 Task: Open Card Card0000000059 in  Board0000000015 in Workspace WS0000000005 in Trello. Add Member Mailaustralia7@gmail.com to Card Card0000000059 in  Board0000000015 in Workspace WS0000000005 in Trello. Add Orange Label titled Label0000000059 to Card Card0000000059 in  Board0000000015 in Workspace WS0000000005 in Trello. Add Checklist CL0000000059 to Card Card0000000059 in  Board0000000015 in Workspace WS0000000005 in Trello. Add Dates with Start Date as Oct 01 2023 and Due Date as Oct 31 2023 to Card Card0000000059 in  Board0000000015 in Workspace WS0000000005 in Trello
Action: Mouse moved to (104, 490)
Screenshot: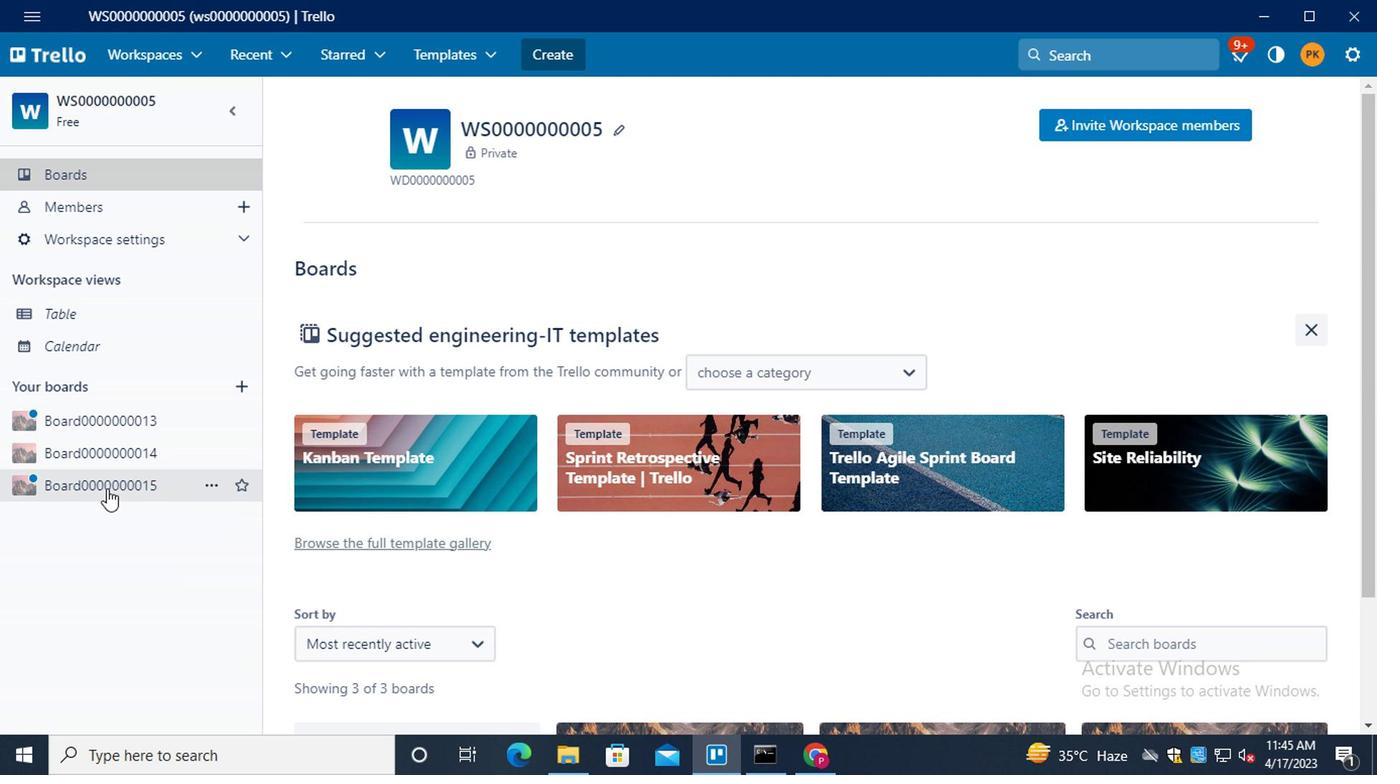 
Action: Mouse pressed left at (104, 490)
Screenshot: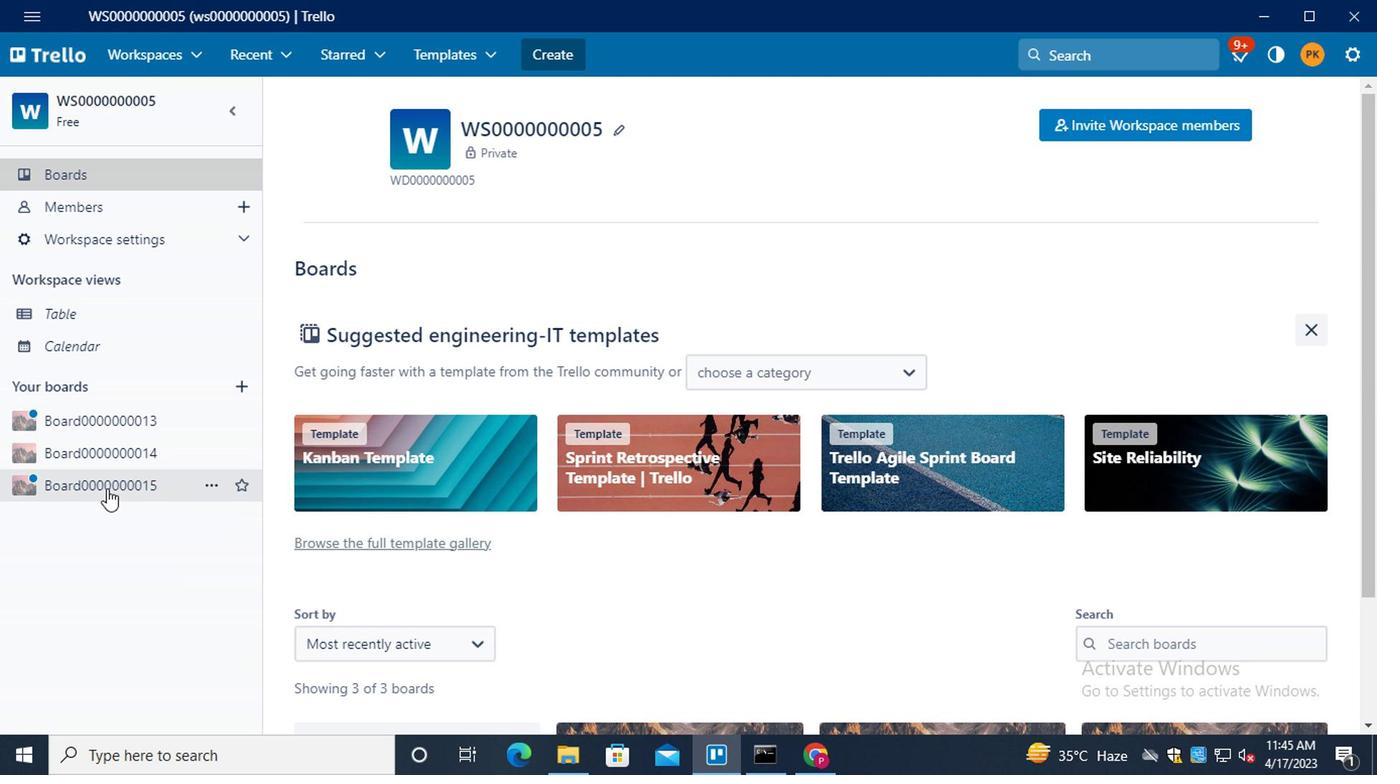 
Action: Mouse moved to (468, 543)
Screenshot: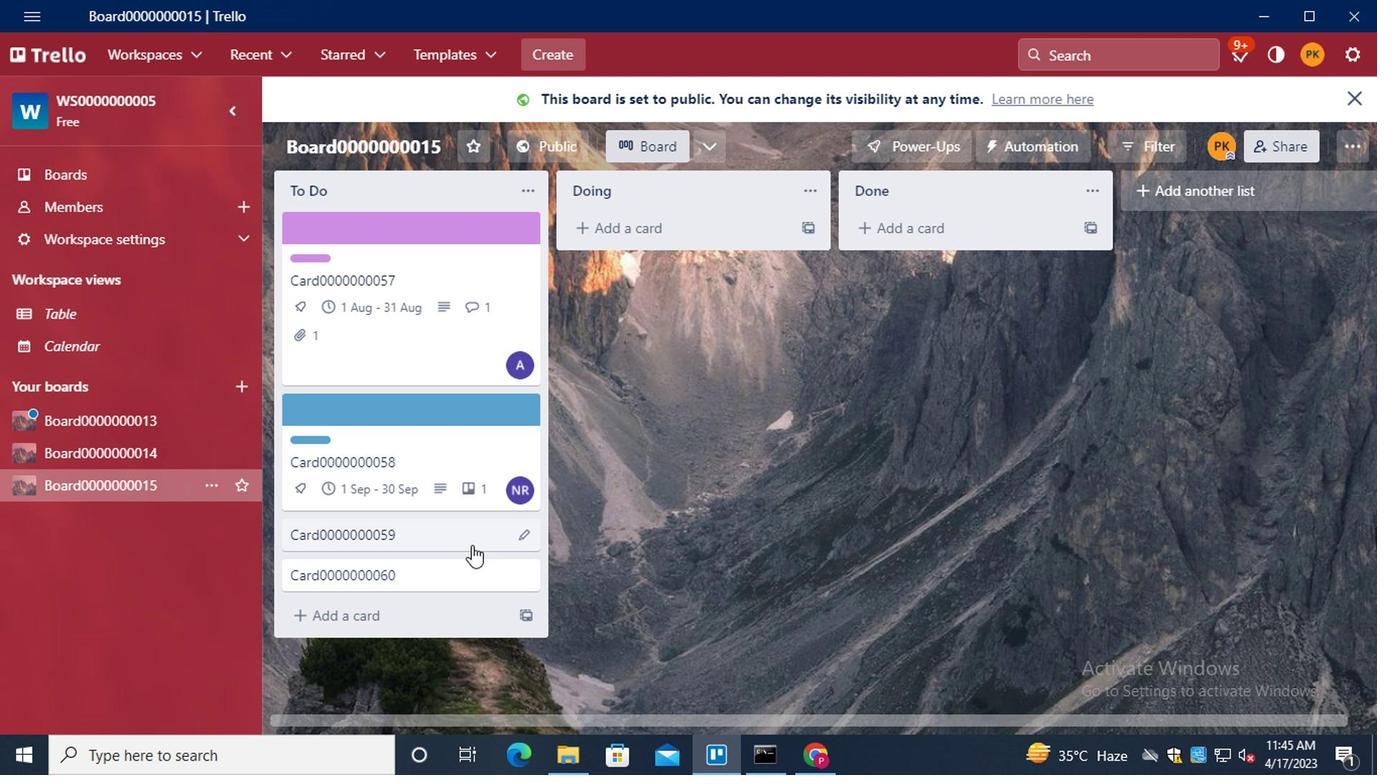 
Action: Mouse pressed left at (468, 543)
Screenshot: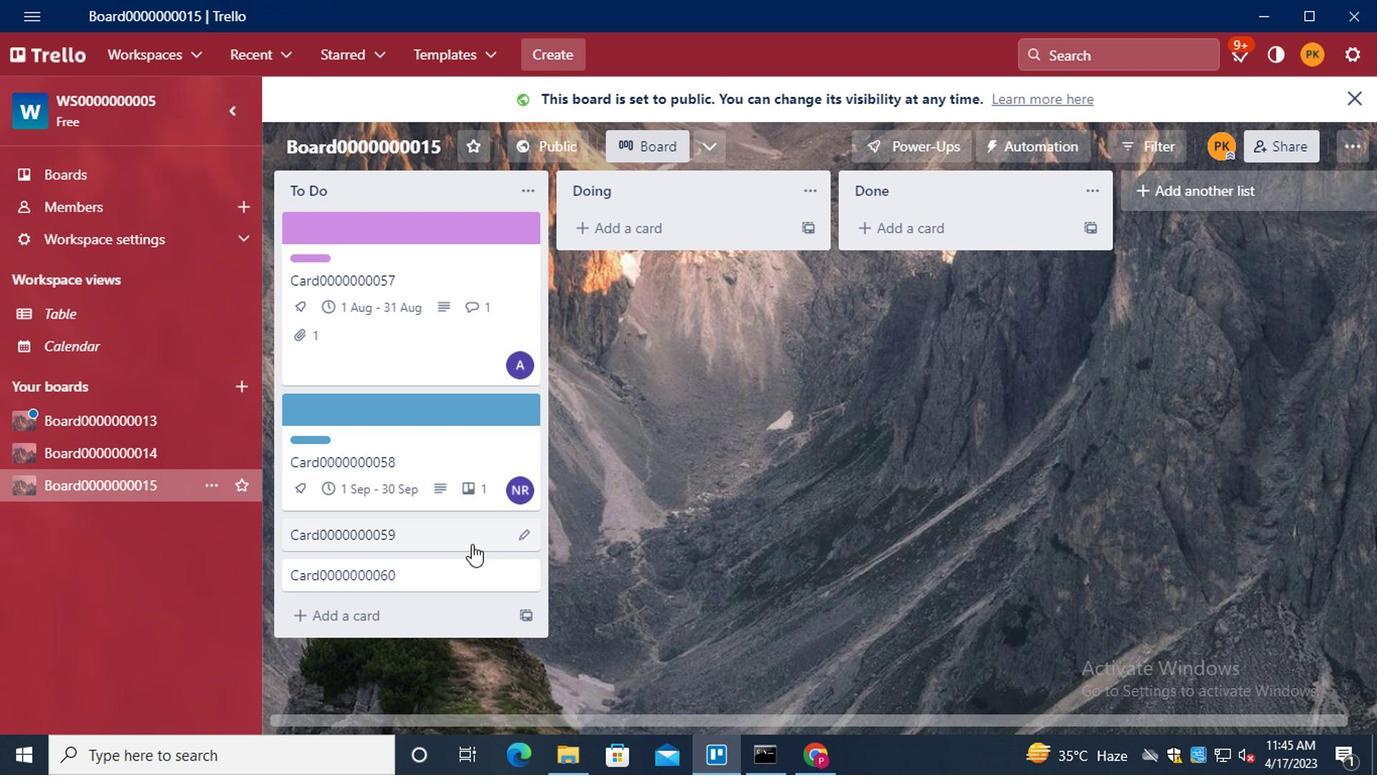 
Action: Mouse moved to (991, 193)
Screenshot: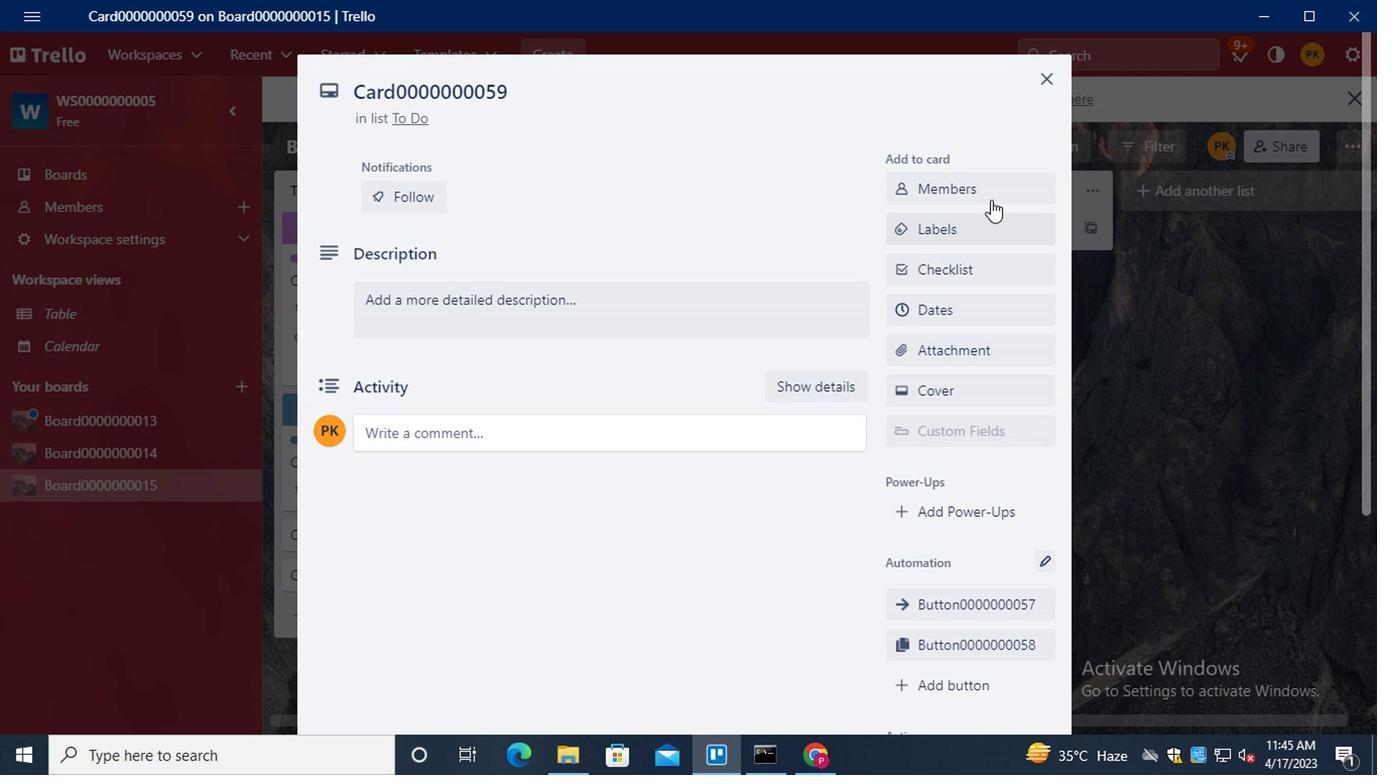 
Action: Mouse pressed left at (991, 193)
Screenshot: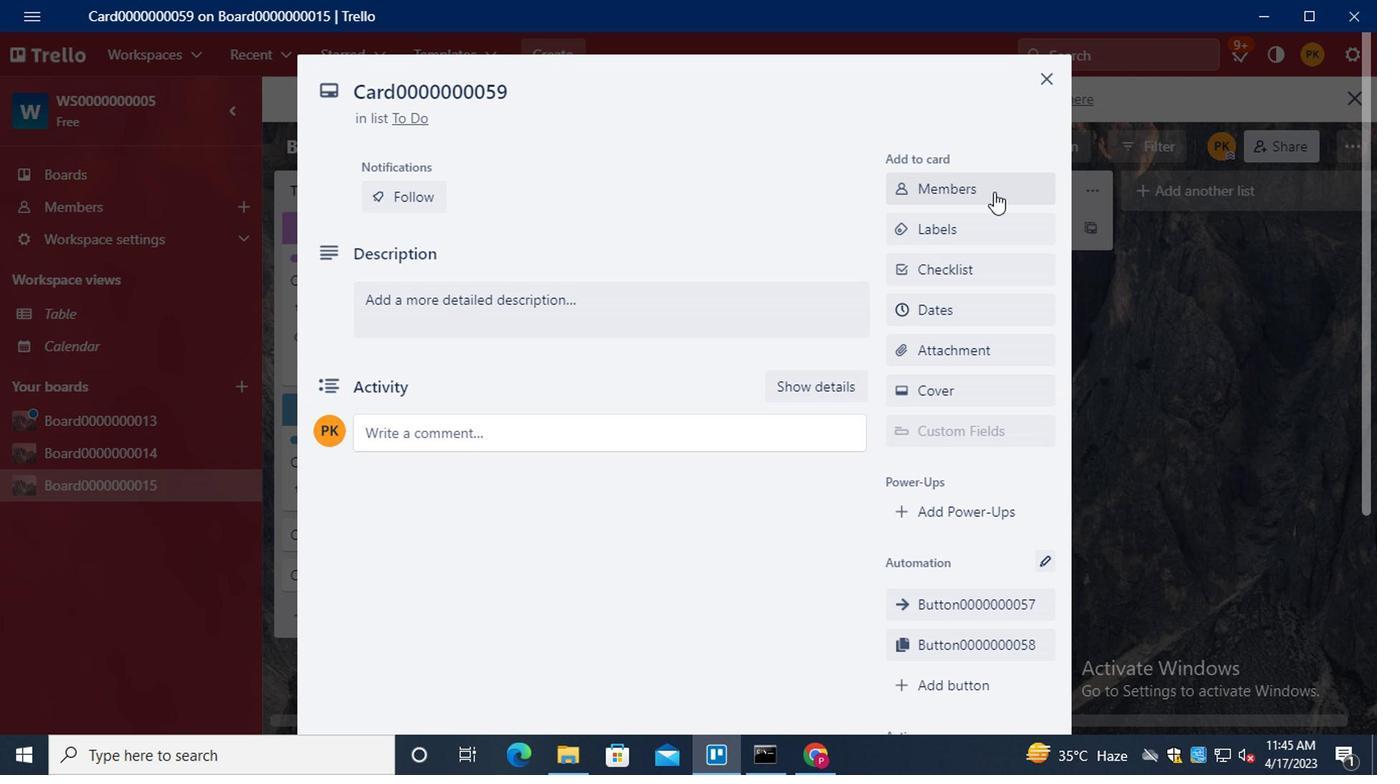 
Action: Mouse moved to (991, 193)
Screenshot: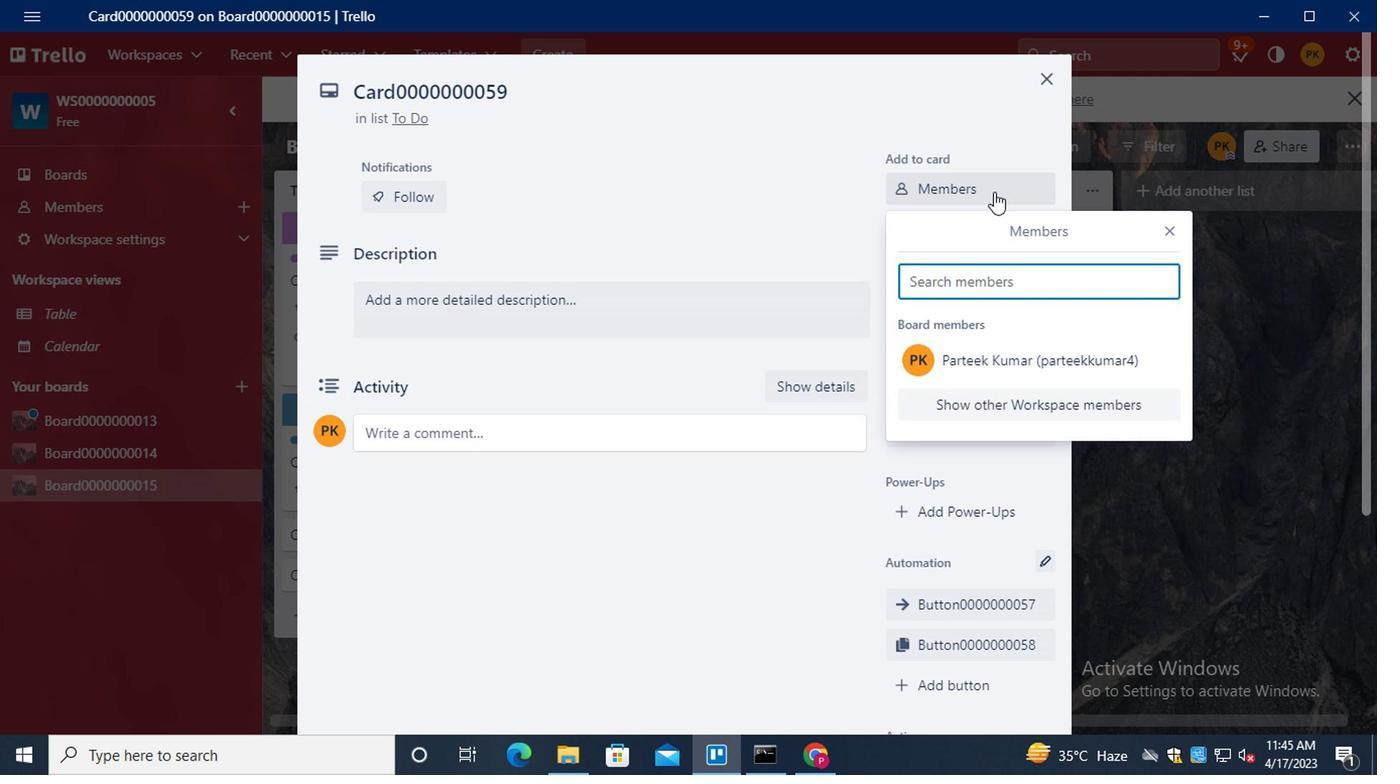 
Action: Key pressed <Key.shift>MAILAUSTRALIA7<Key.shift>@GMAIL.COM
Screenshot: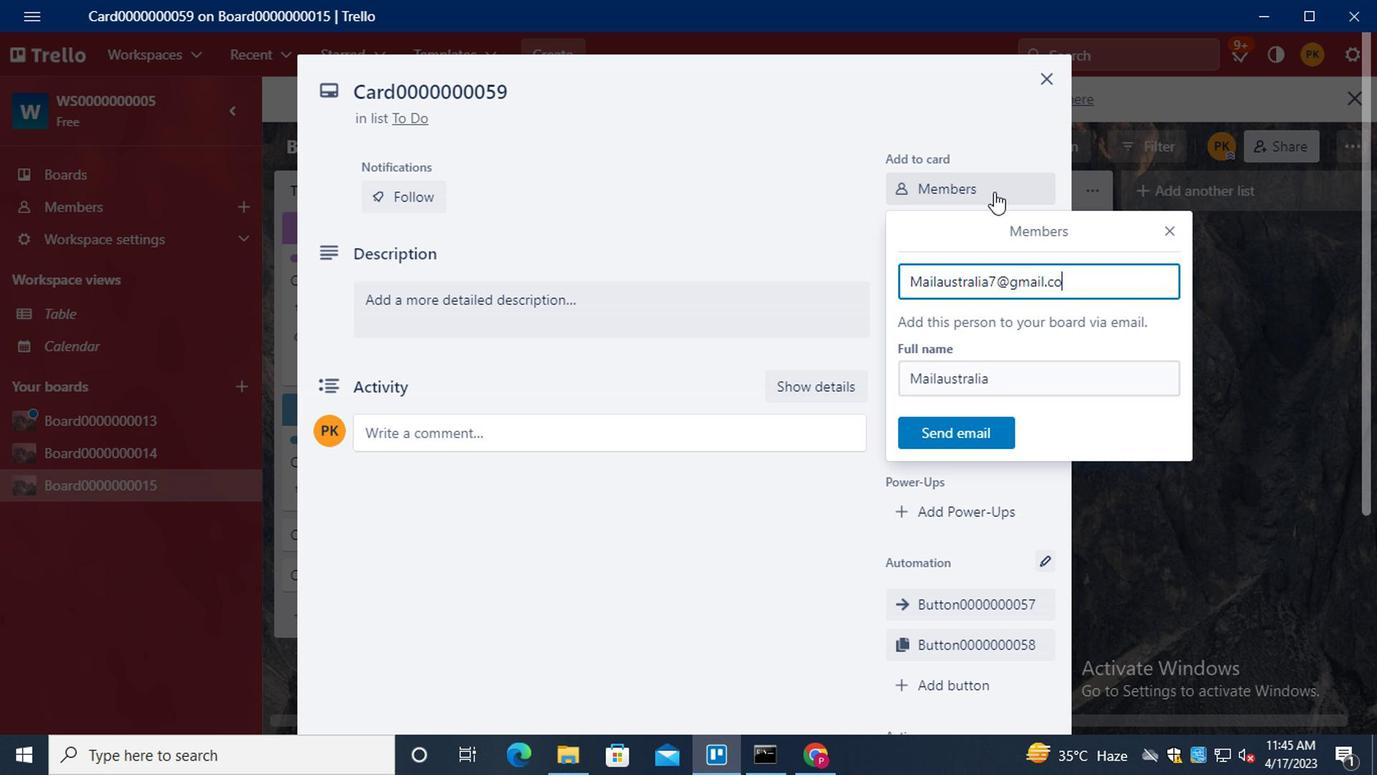 
Action: Mouse moved to (960, 447)
Screenshot: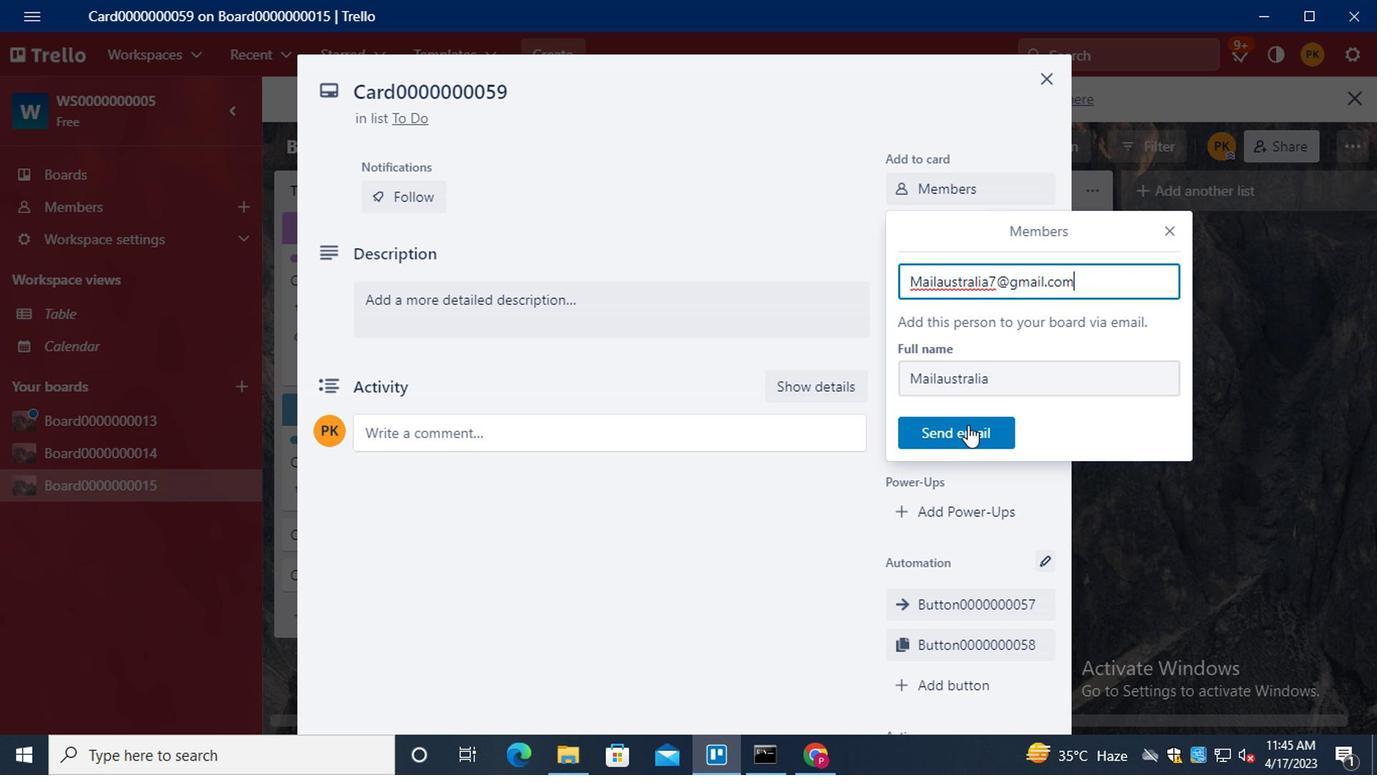 
Action: Mouse pressed left at (960, 447)
Screenshot: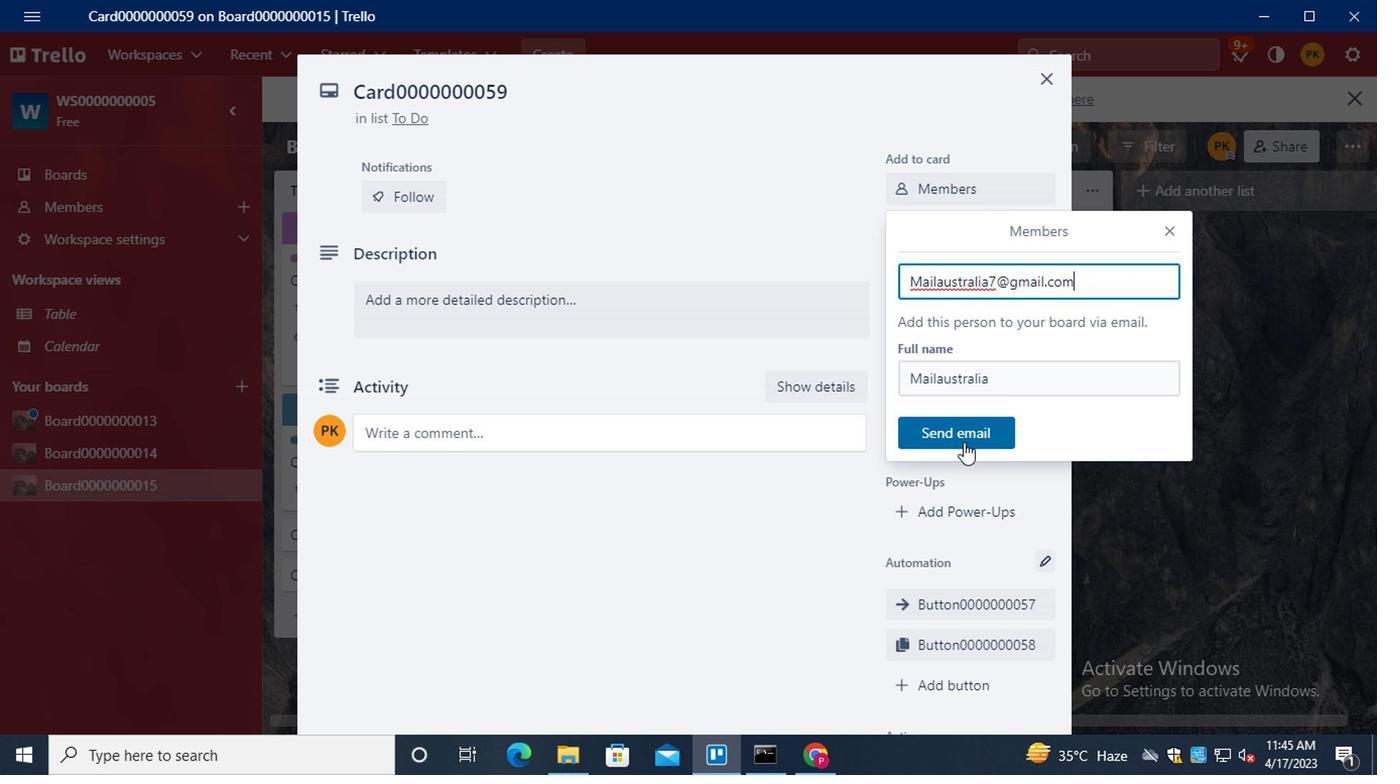 
Action: Mouse moved to (1004, 221)
Screenshot: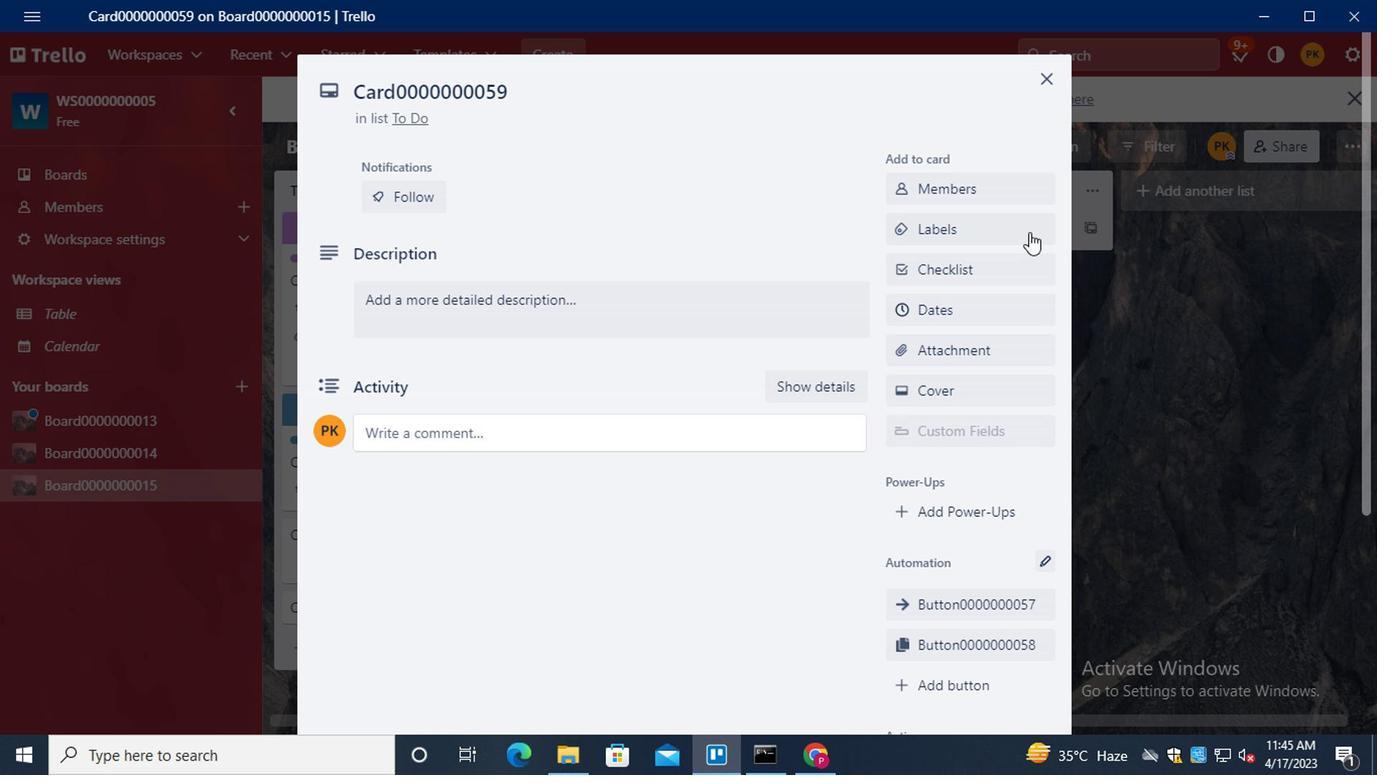 
Action: Mouse pressed left at (1004, 221)
Screenshot: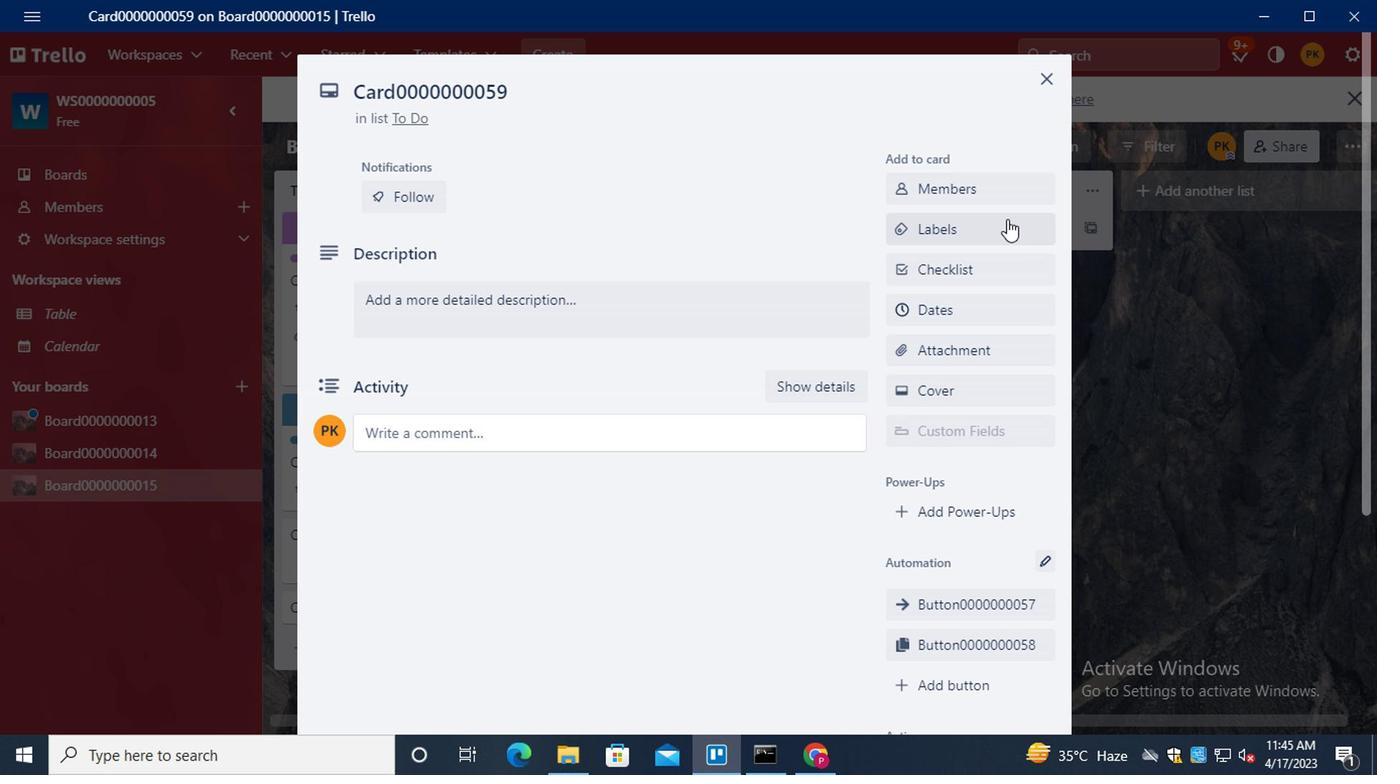 
Action: Mouse moved to (1040, 531)
Screenshot: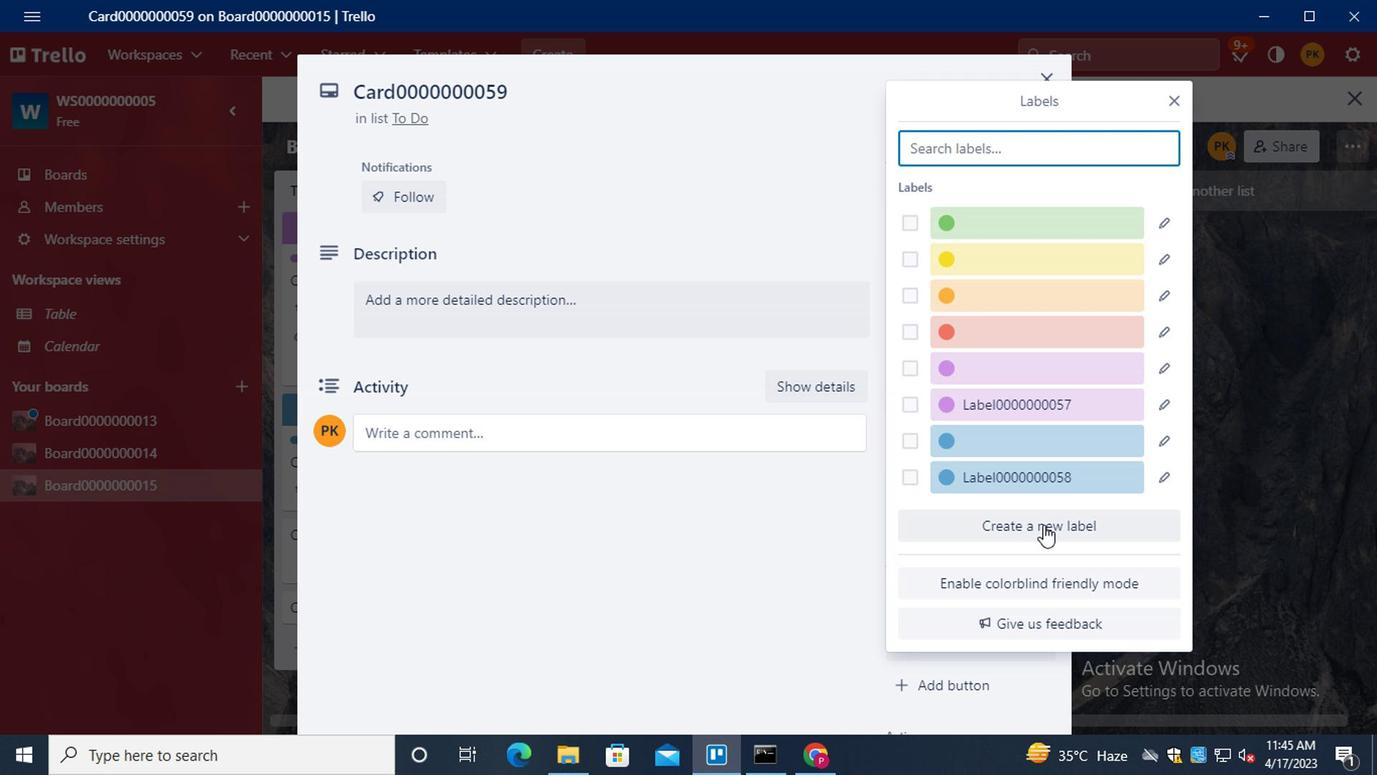 
Action: Mouse pressed left at (1040, 531)
Screenshot: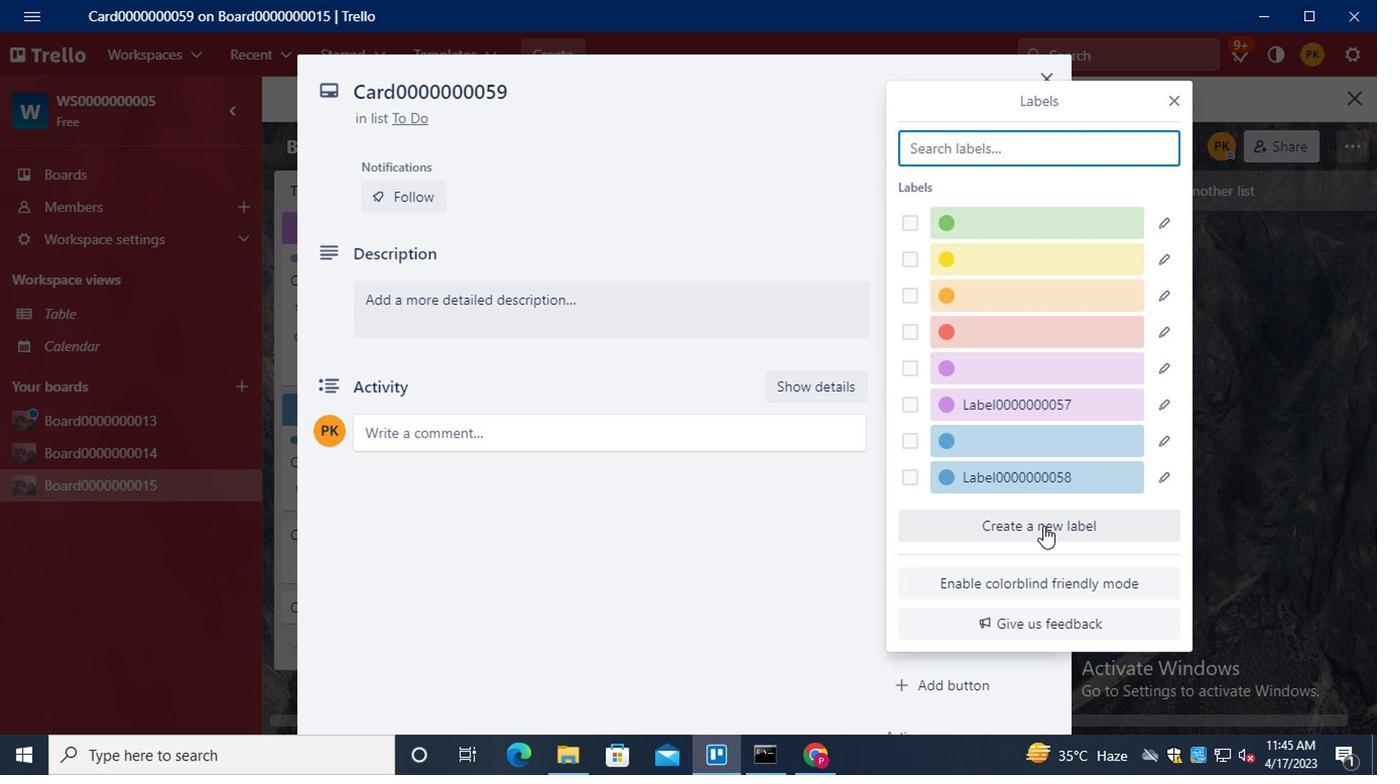 
Action: Key pressed <Key.shift><Key.shift><Key.shift><Key.shift><Key.shift><Key.shift><Key.shift><Key.shift><Key.shift><Key.shift><Key.shift><Key.shift><Key.shift>LABEL0000000059
Screenshot: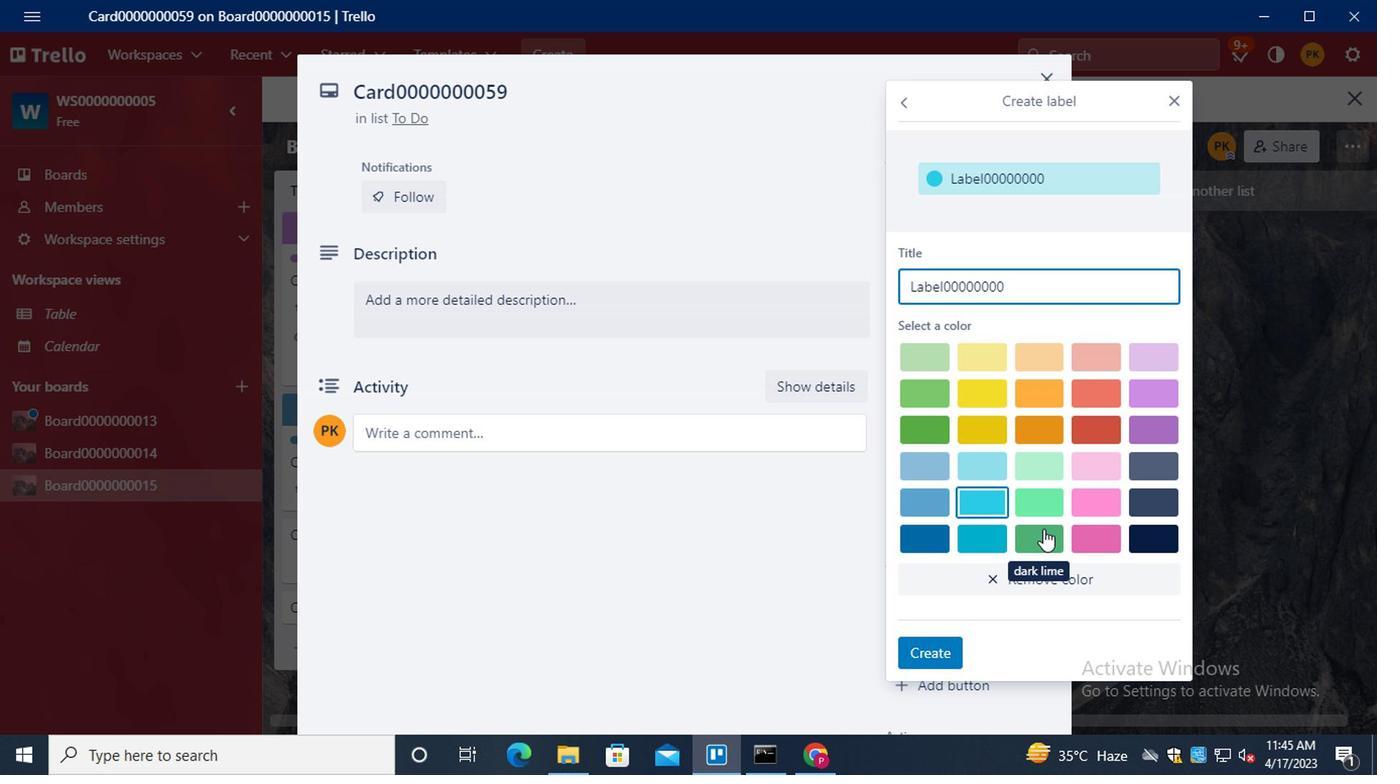 
Action: Mouse moved to (1039, 399)
Screenshot: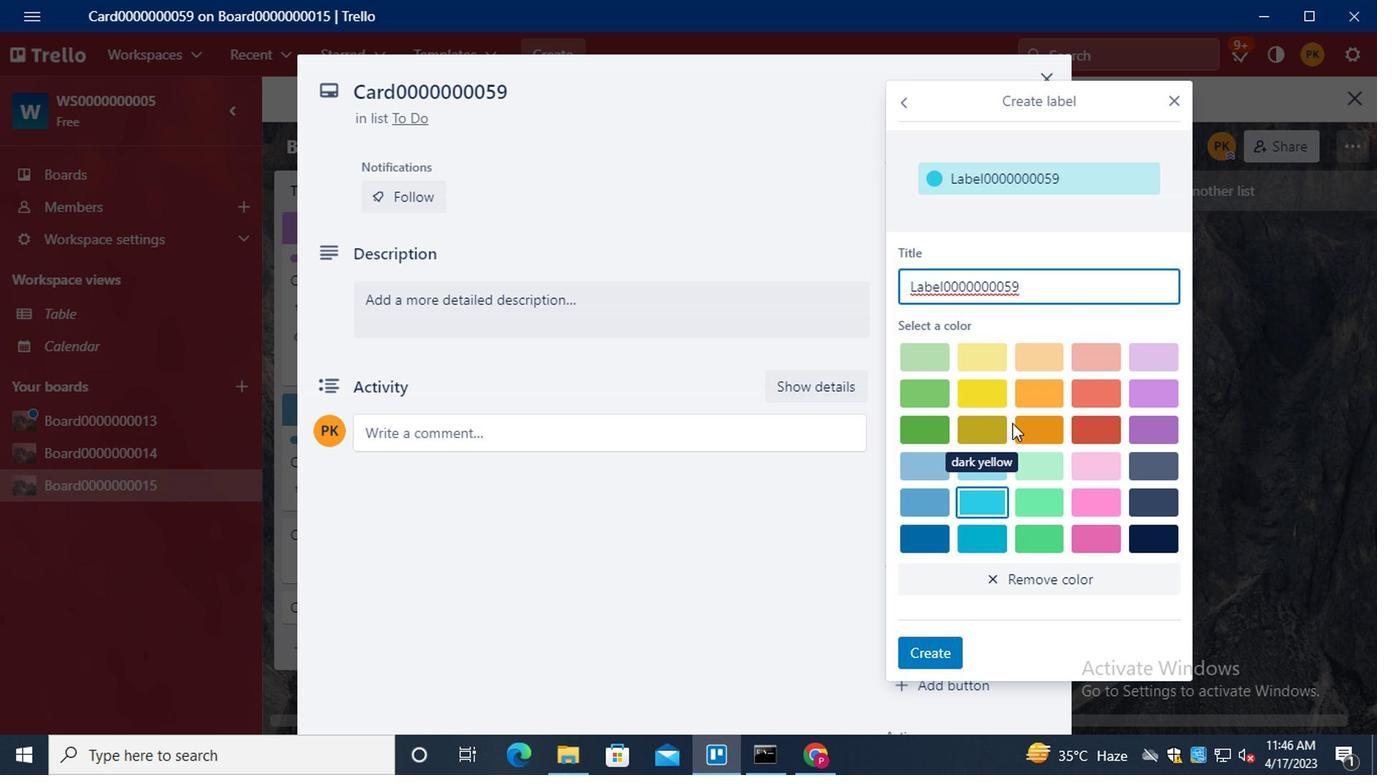 
Action: Mouse pressed left at (1039, 399)
Screenshot: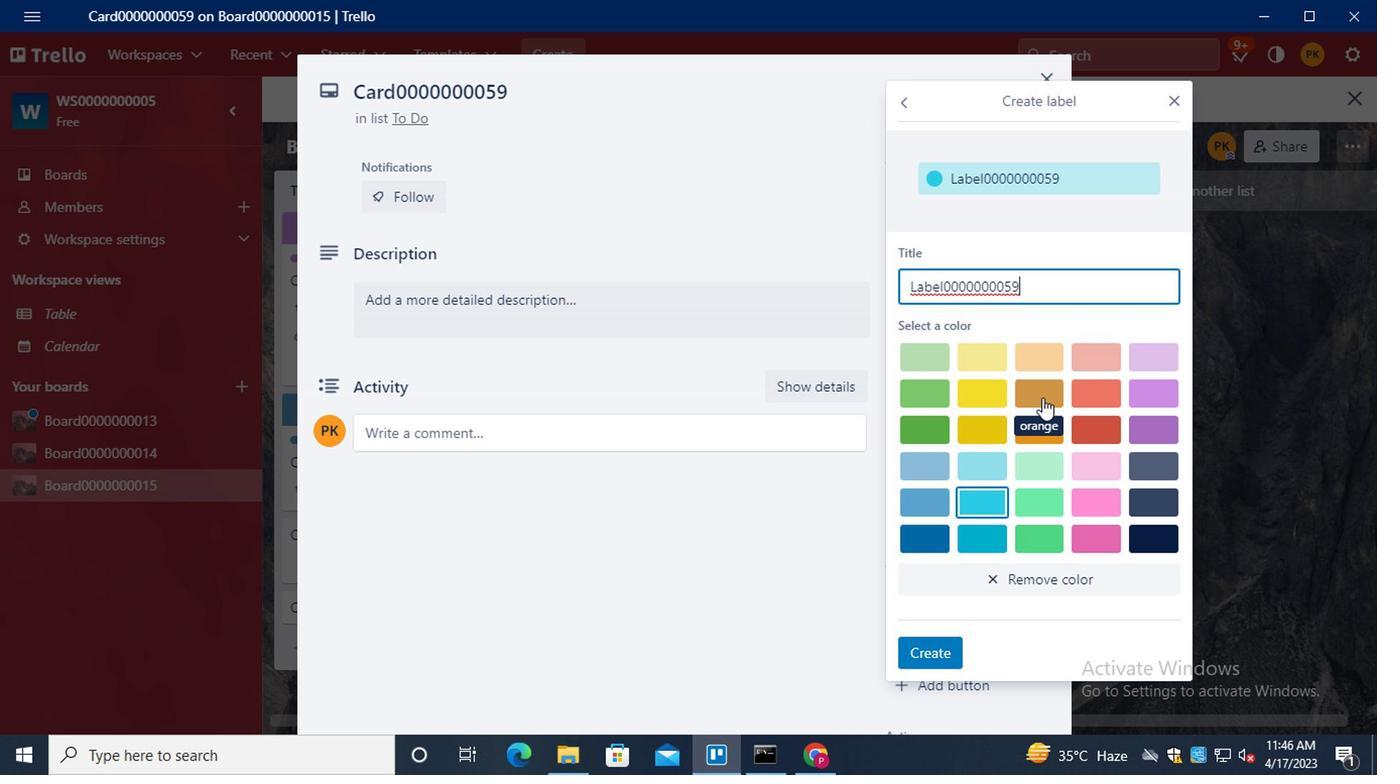 
Action: Mouse moved to (912, 650)
Screenshot: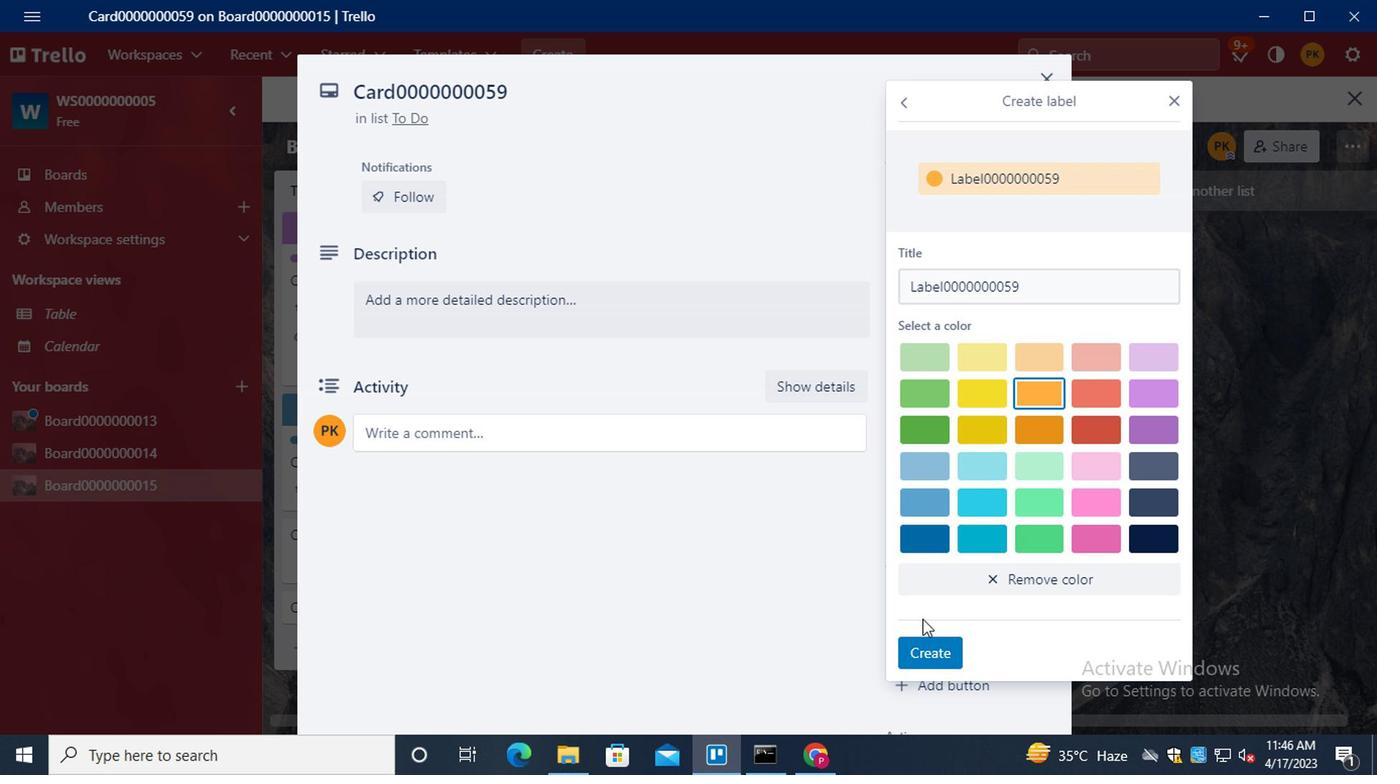 
Action: Mouse pressed left at (912, 650)
Screenshot: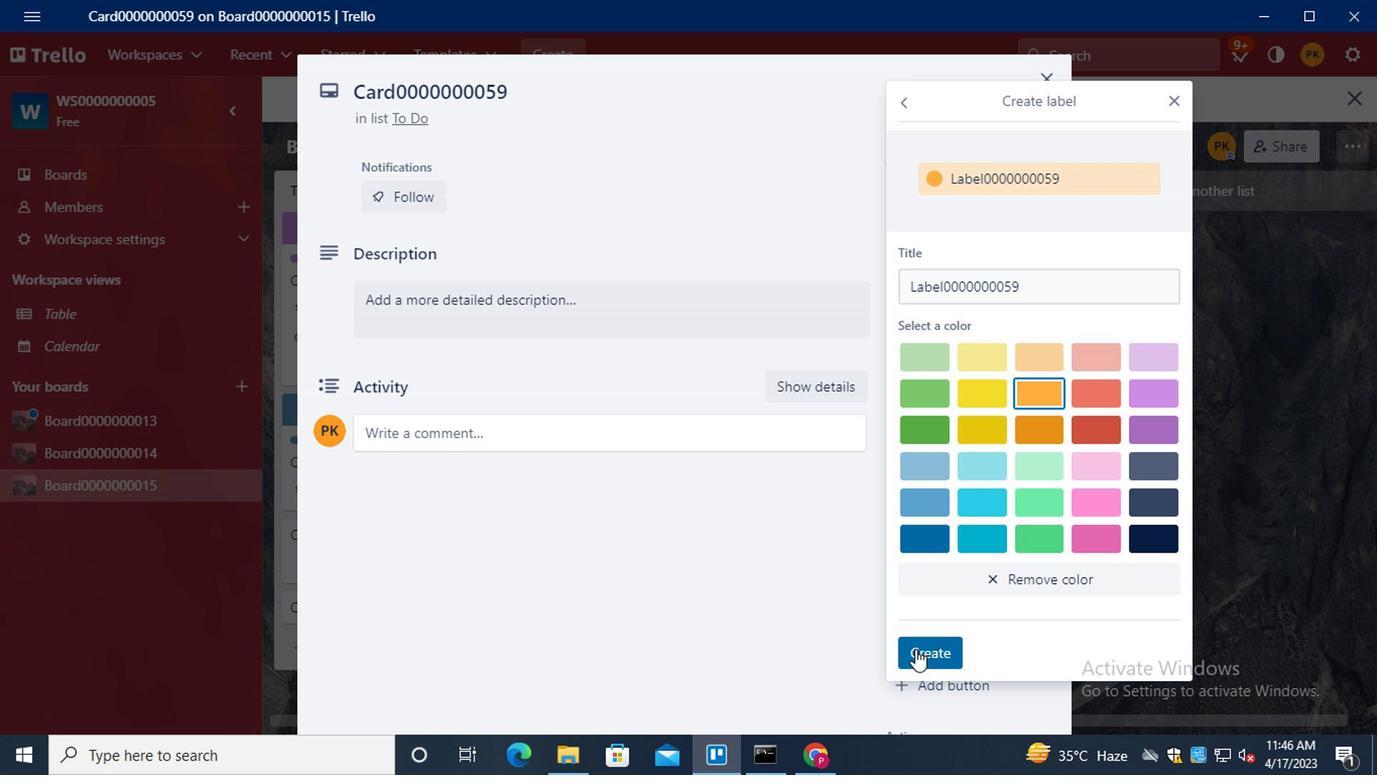 
Action: Mouse moved to (1173, 111)
Screenshot: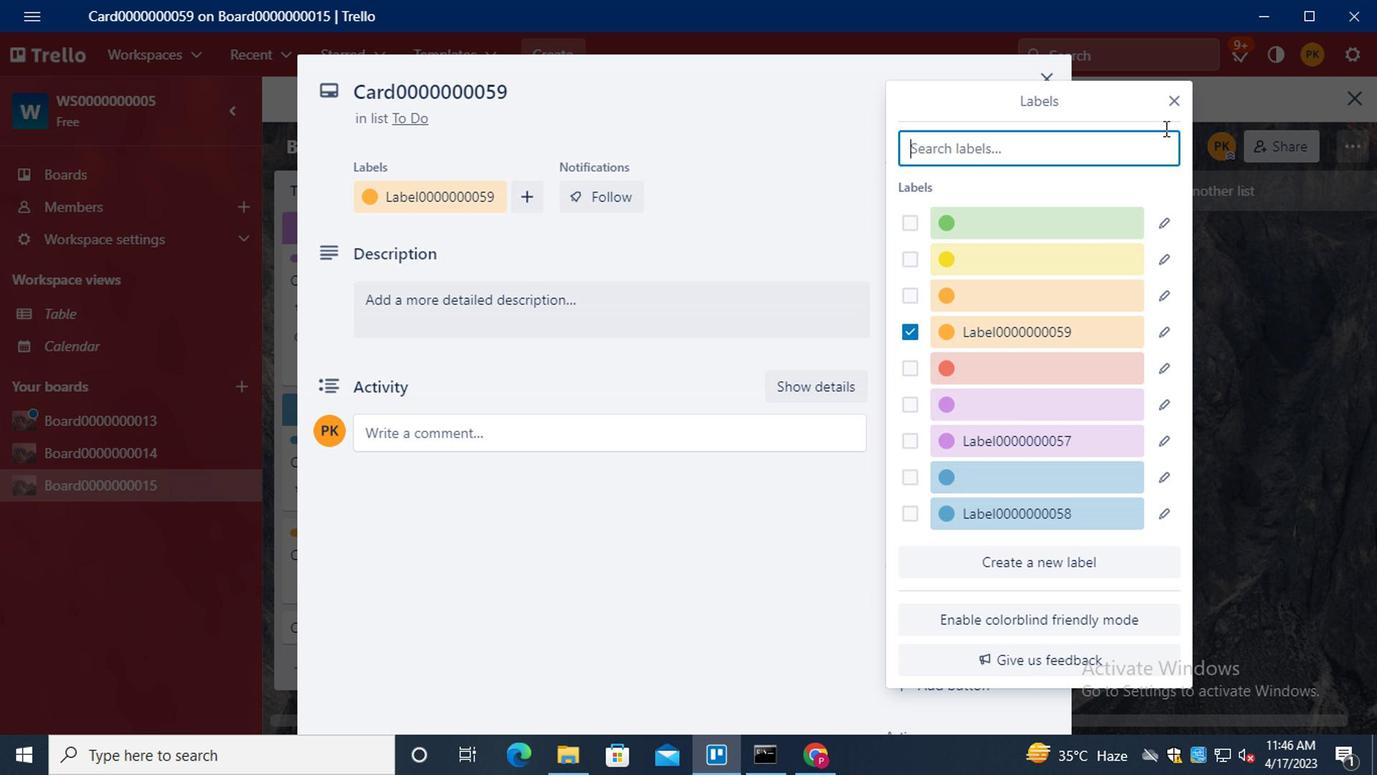 
Action: Mouse pressed left at (1173, 111)
Screenshot: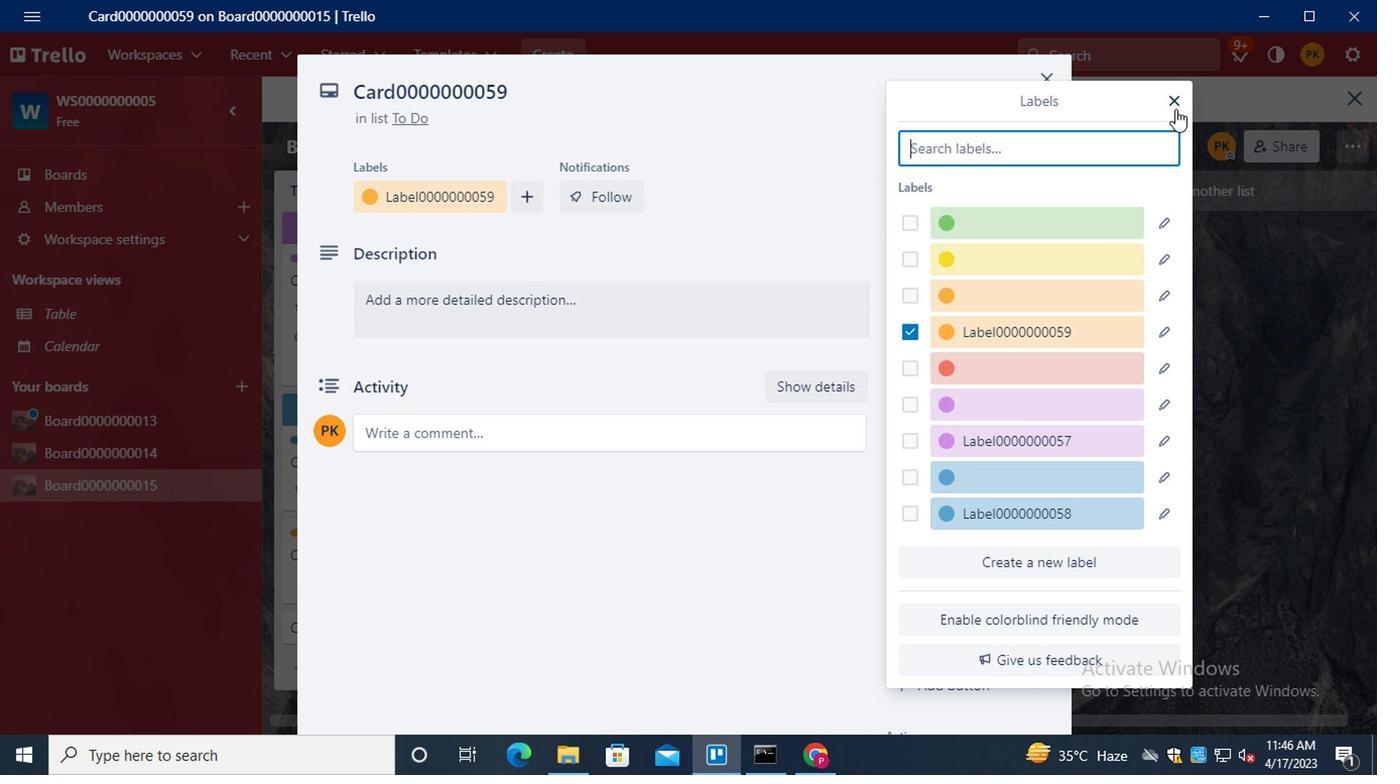 
Action: Mouse moved to (964, 267)
Screenshot: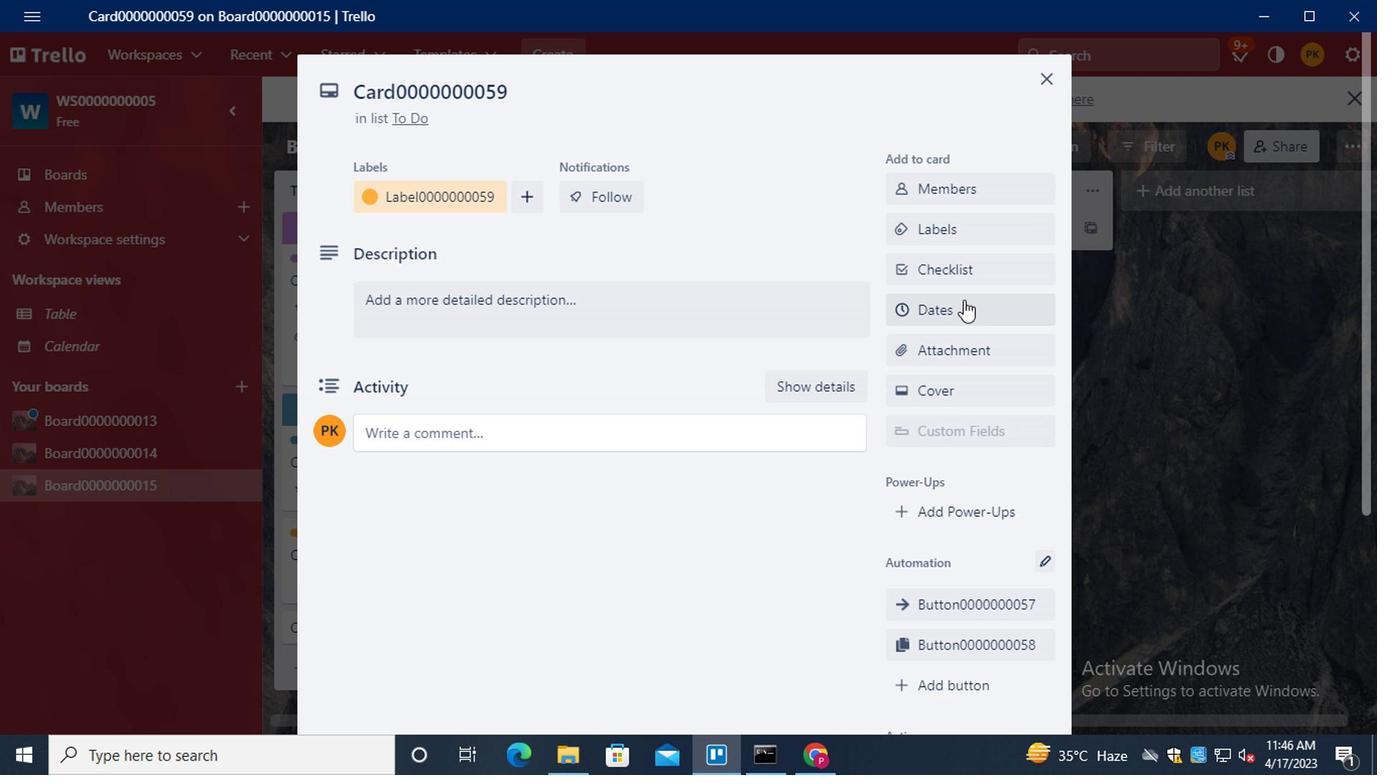 
Action: Mouse pressed left at (964, 267)
Screenshot: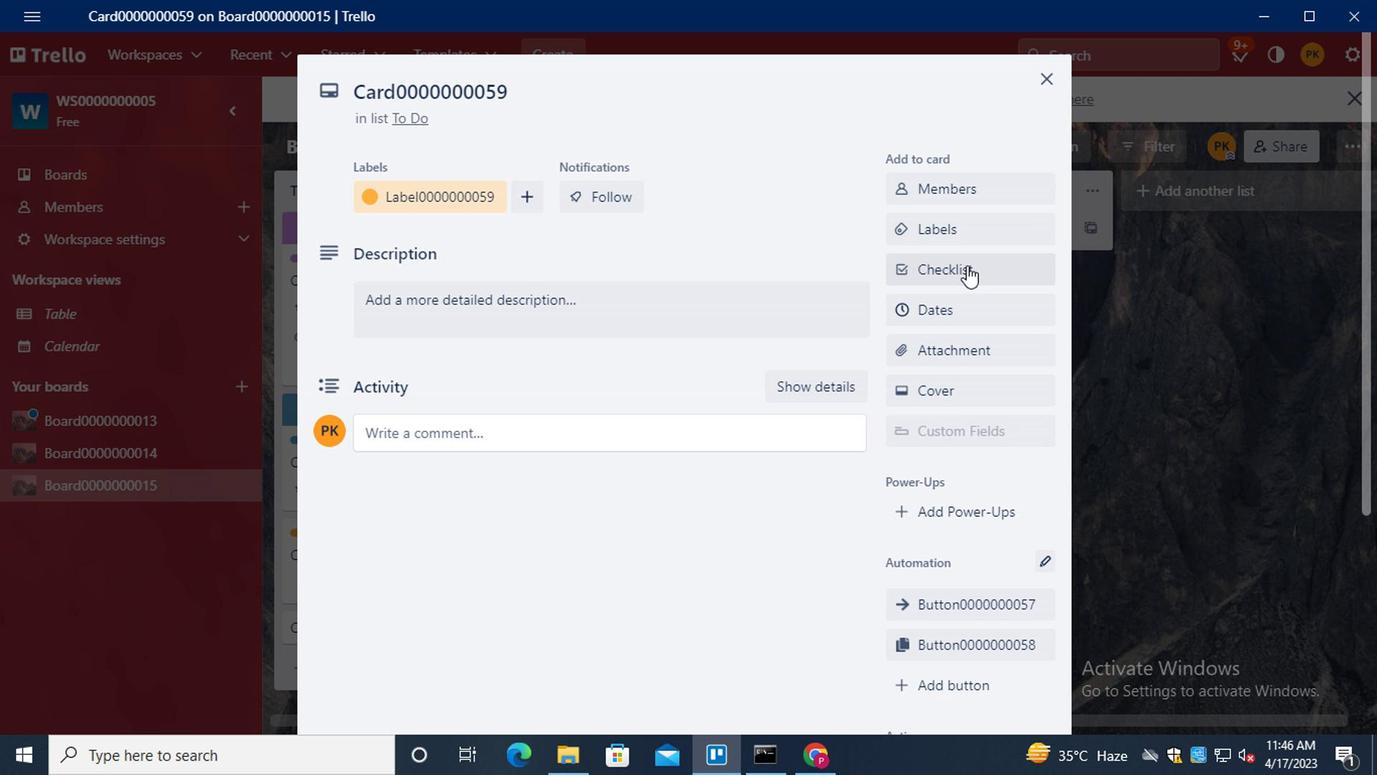 
Action: Key pressed <Key.shift><Key.shift><Key.shift><Key.shift><Key.shift><Key.shift><Key.shift>CL0000000059
Screenshot: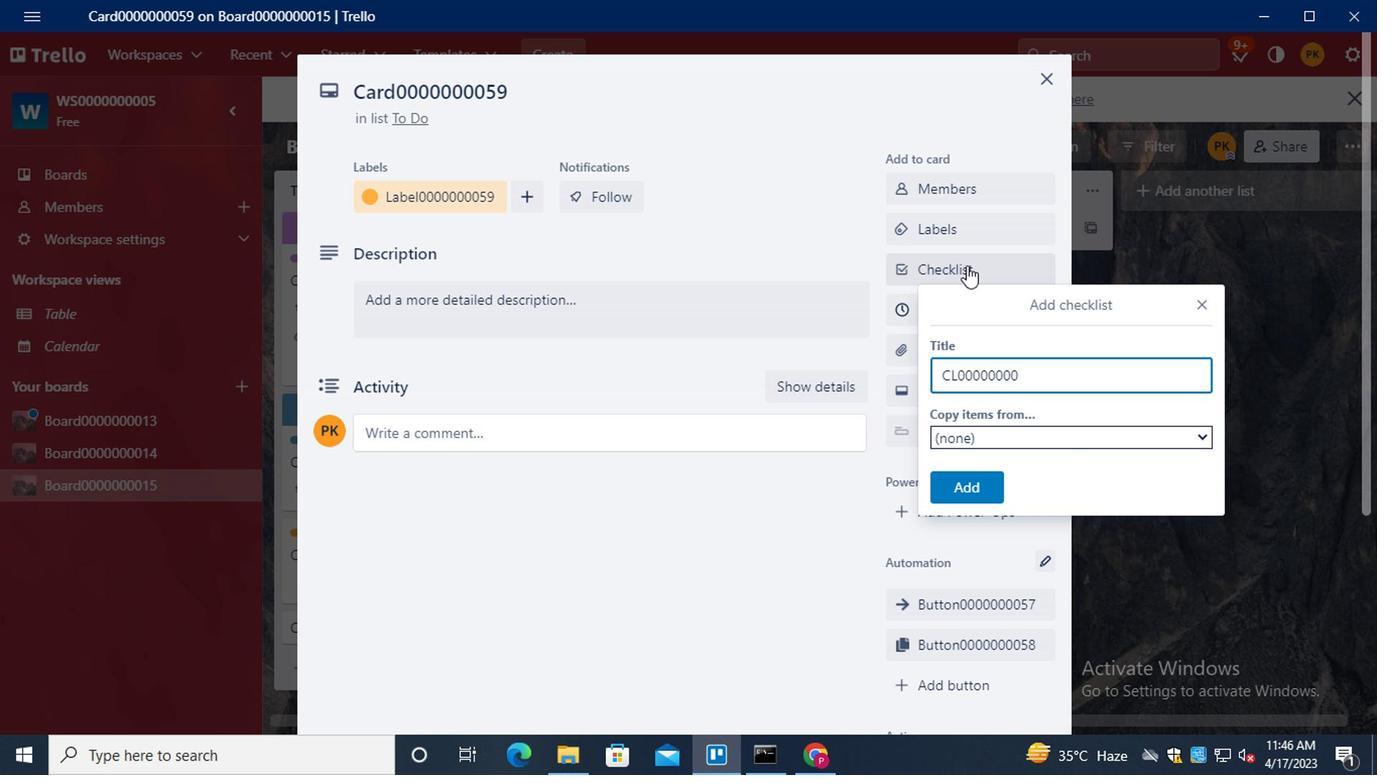 
Action: Mouse moved to (970, 484)
Screenshot: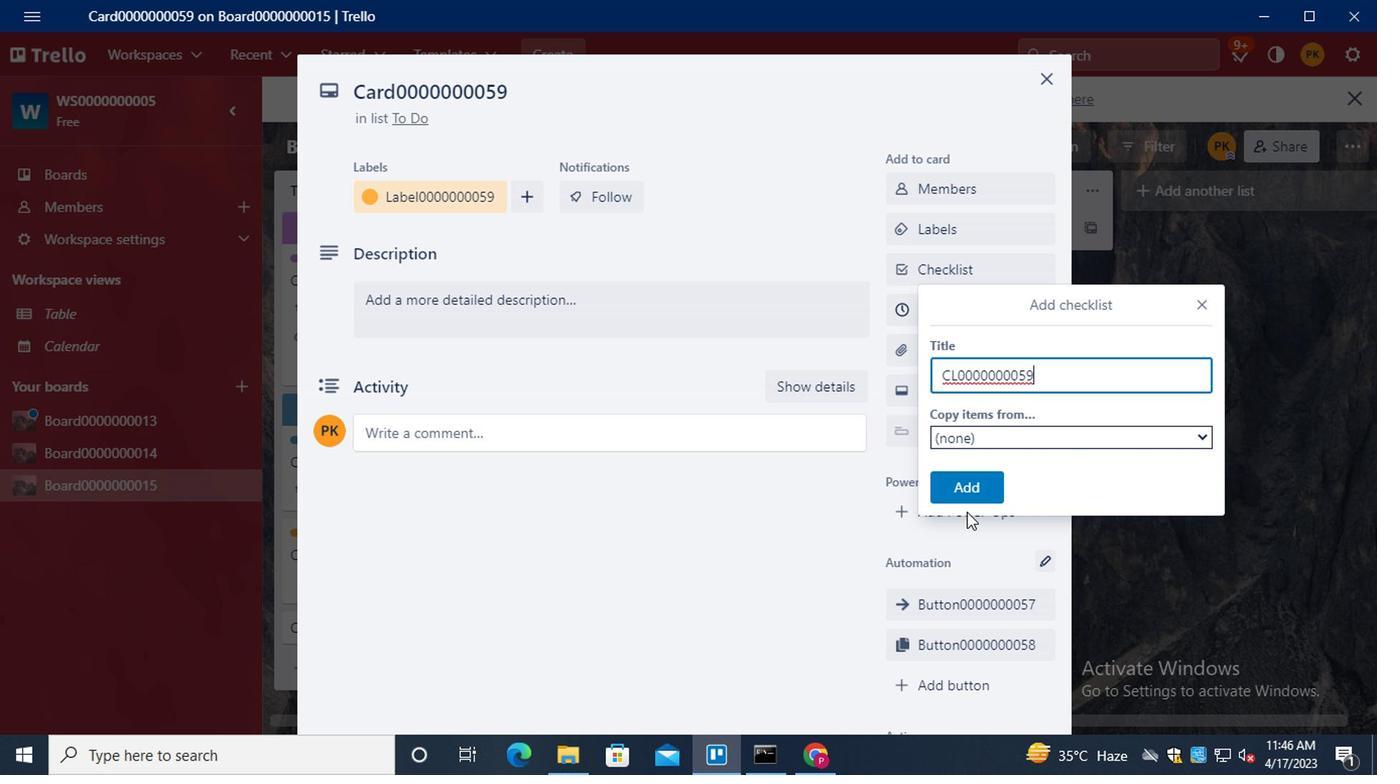 
Action: Mouse pressed left at (970, 484)
Screenshot: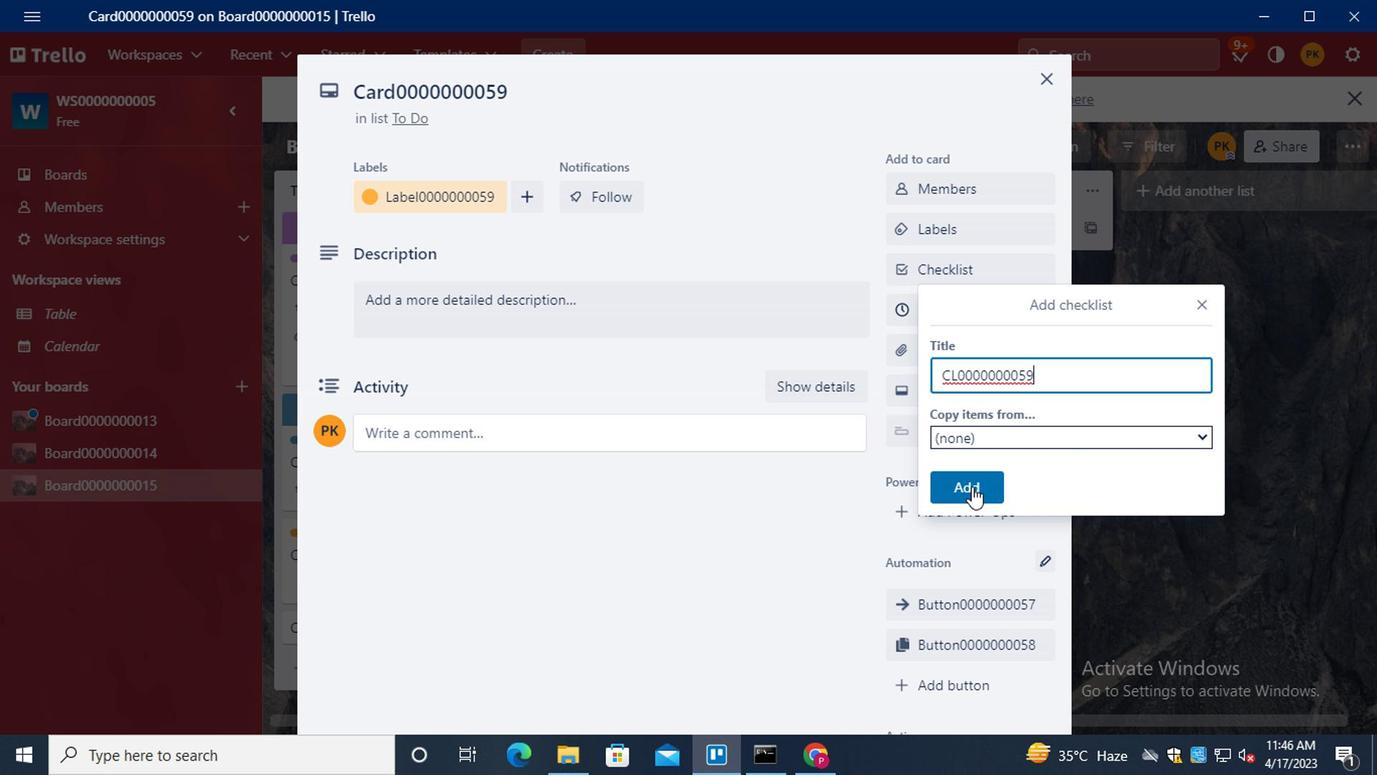 
Action: Mouse moved to (993, 310)
Screenshot: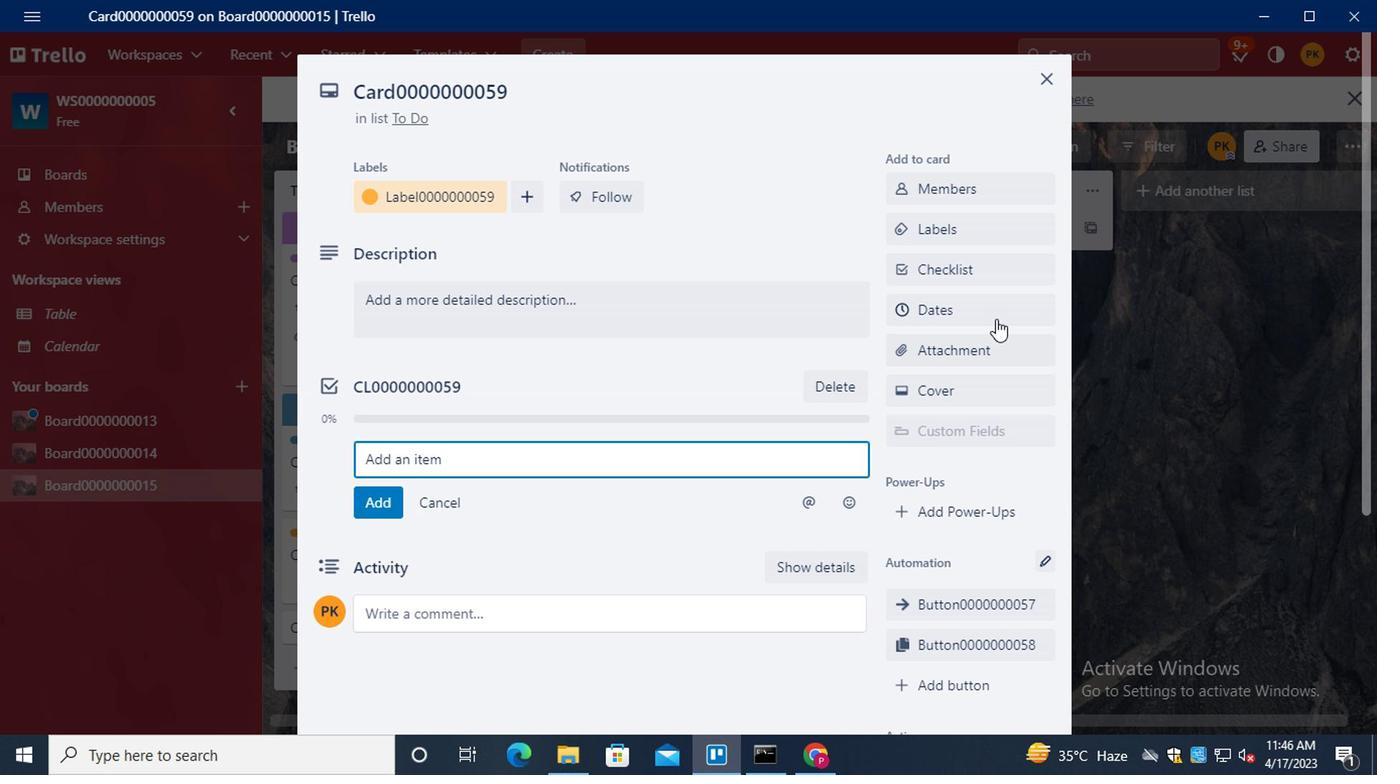 
Action: Mouse pressed left at (993, 310)
Screenshot: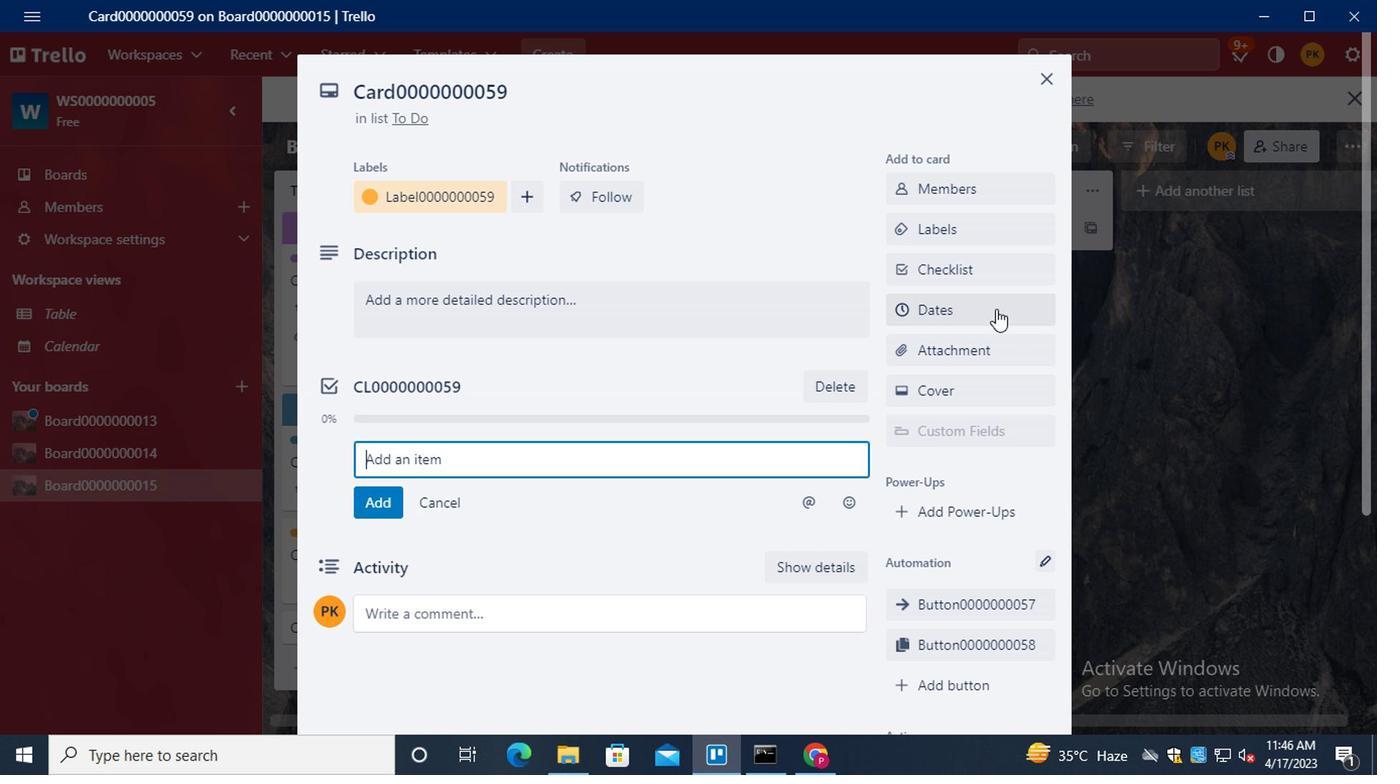 
Action: Mouse moved to (900, 459)
Screenshot: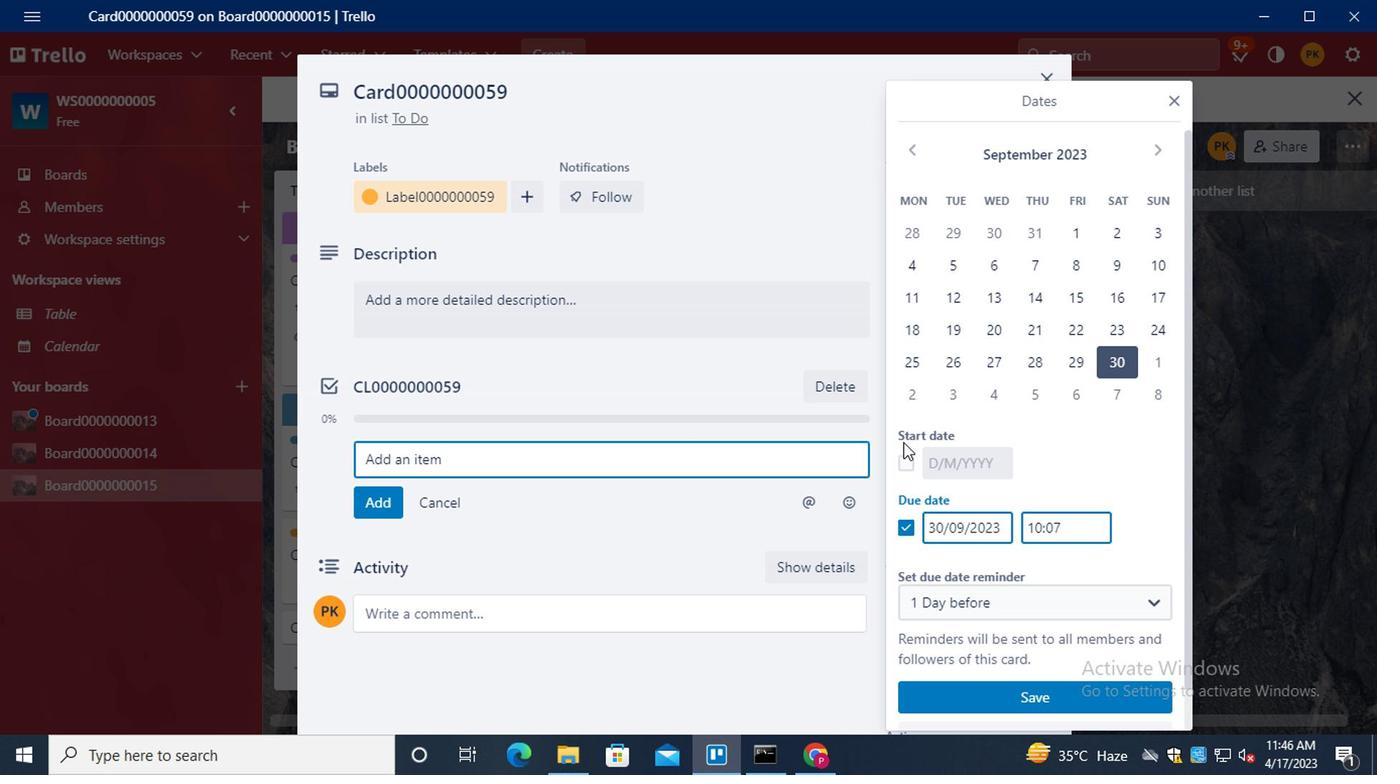 
Action: Mouse pressed left at (900, 459)
Screenshot: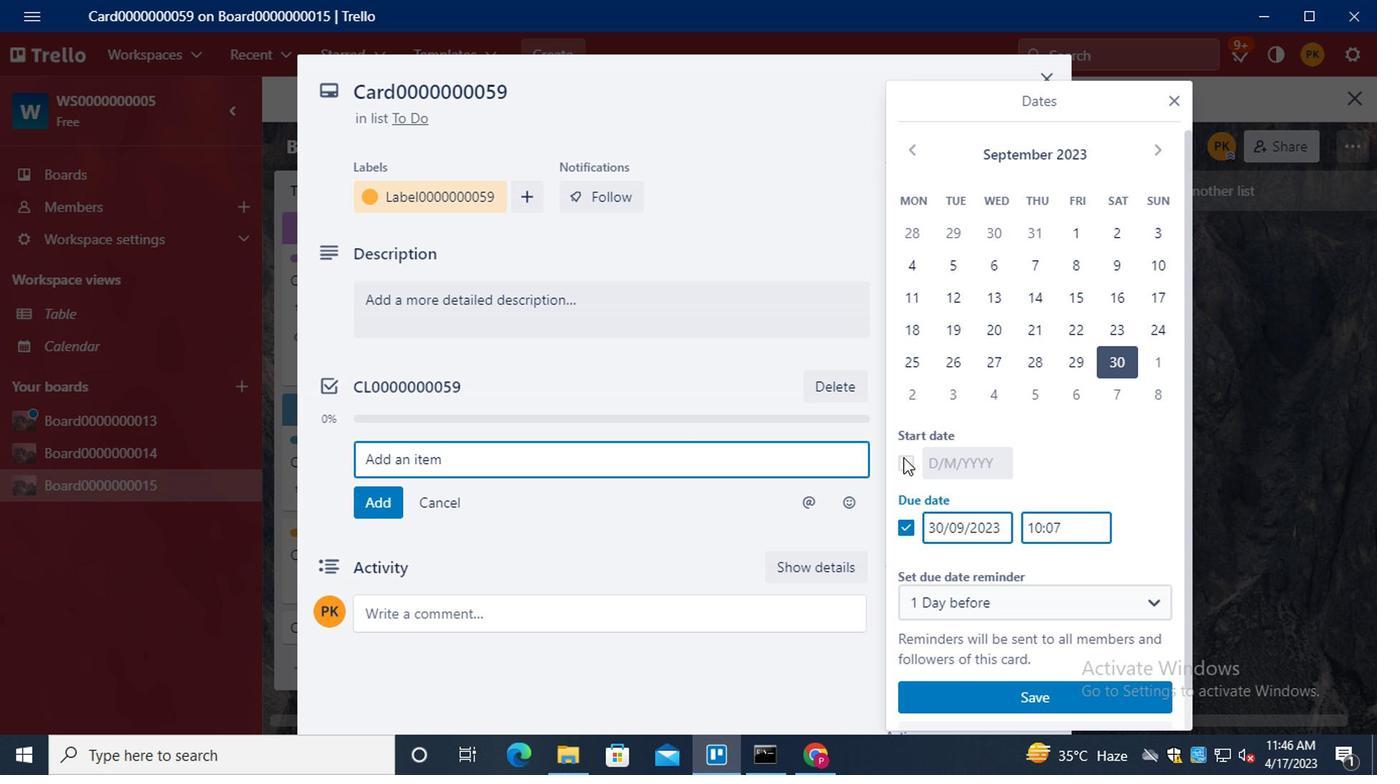 
Action: Mouse moved to (1151, 151)
Screenshot: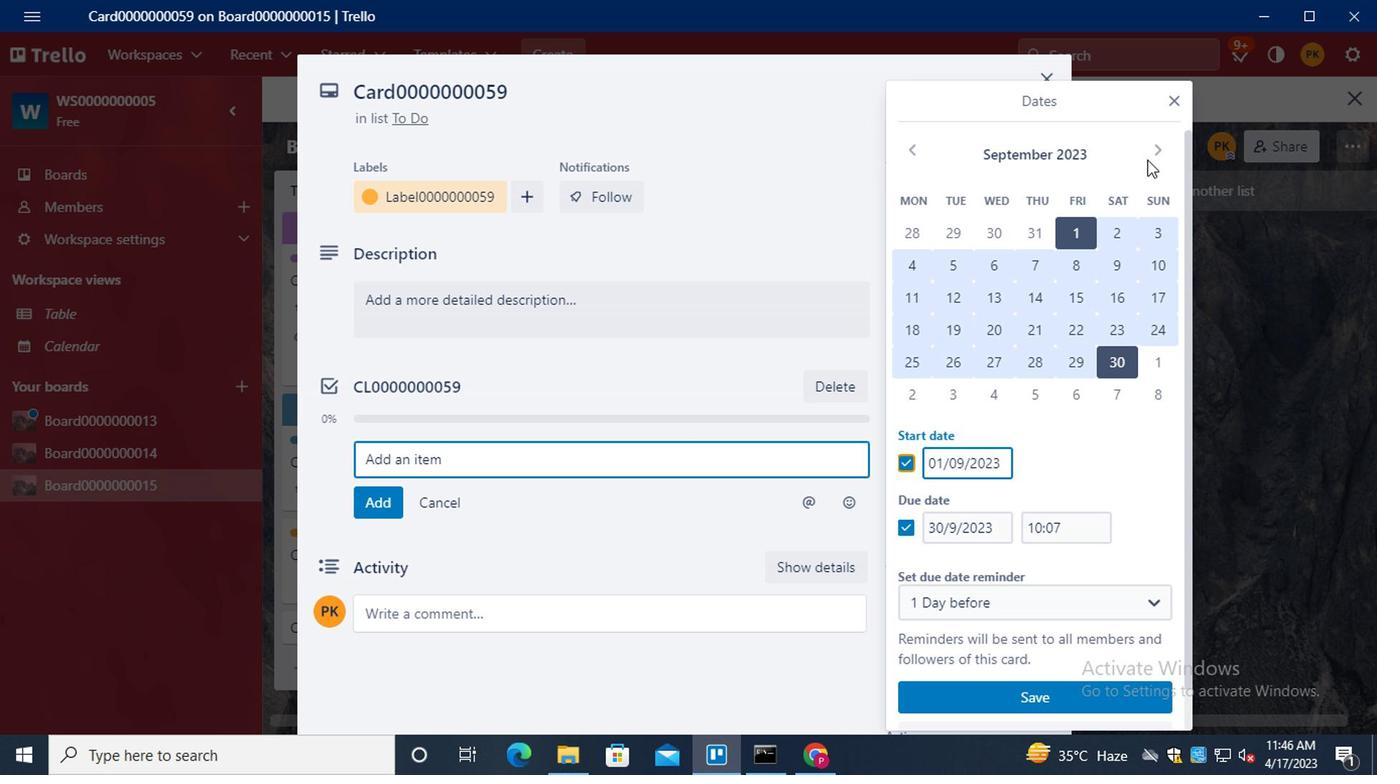 
Action: Mouse pressed left at (1151, 151)
Screenshot: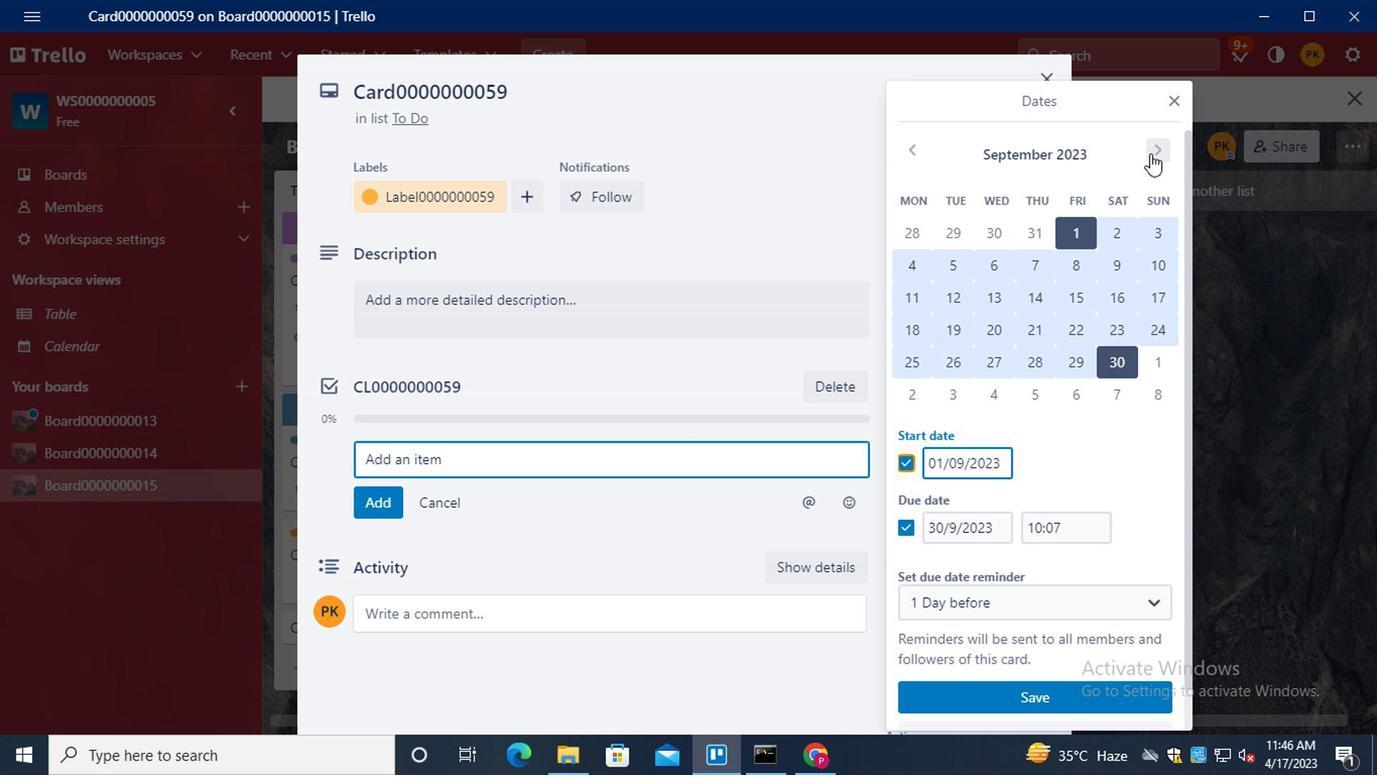 
Action: Mouse moved to (1146, 237)
Screenshot: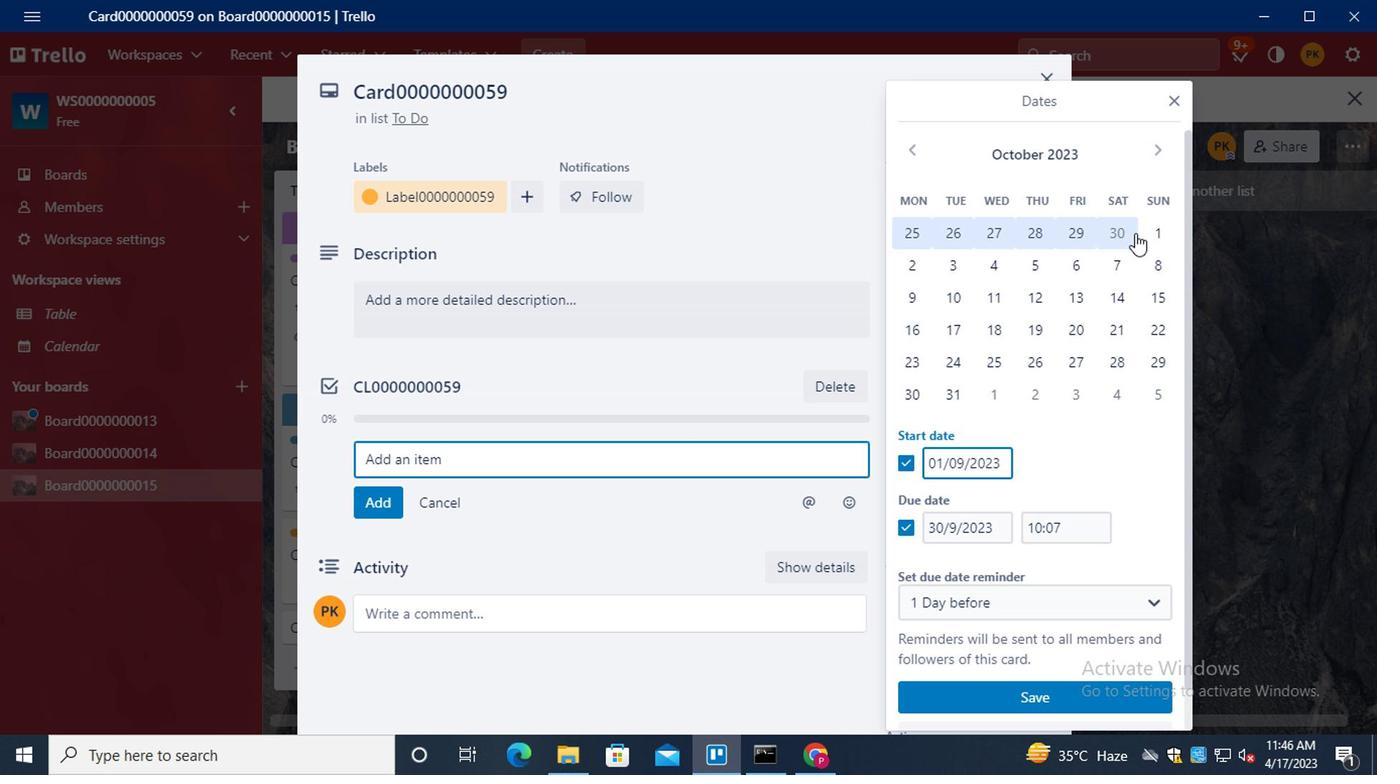
Action: Mouse pressed left at (1146, 237)
Screenshot: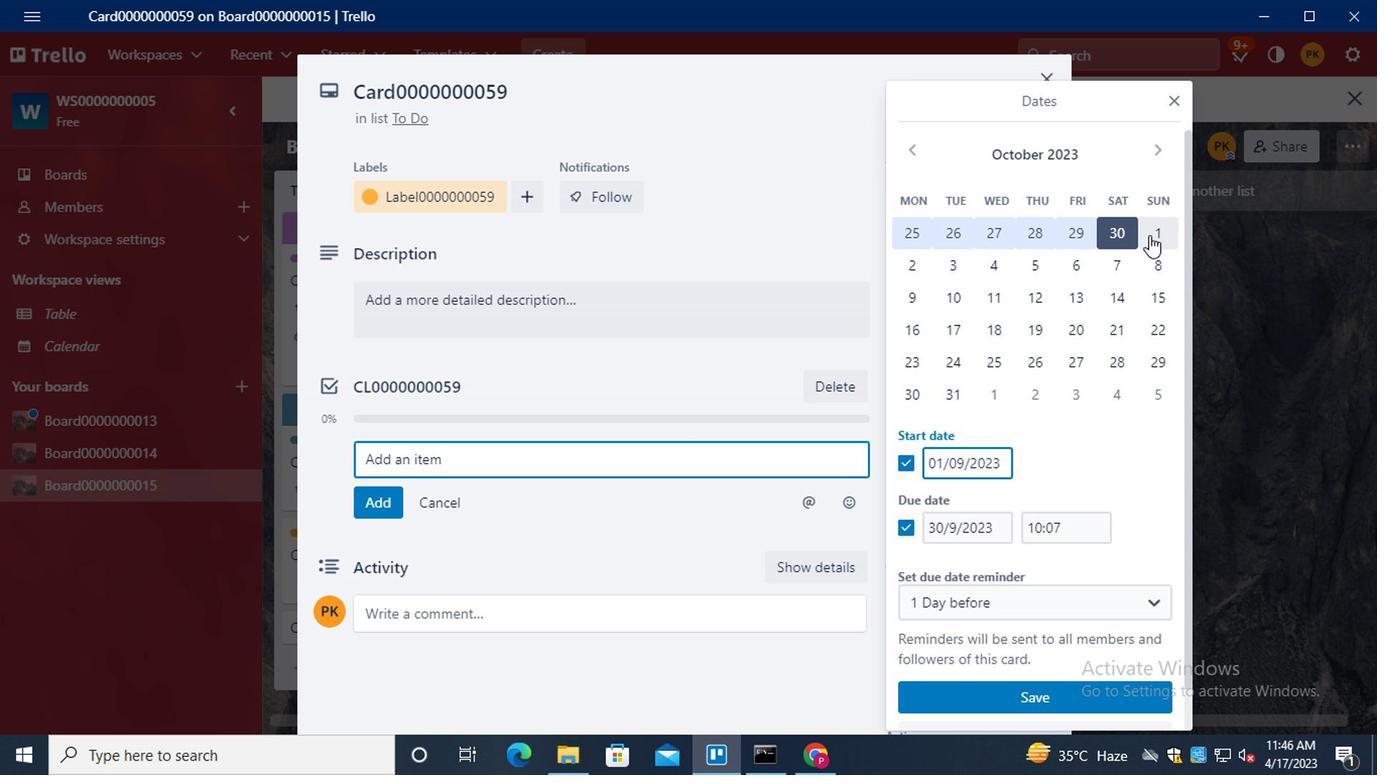
Action: Mouse moved to (950, 394)
Screenshot: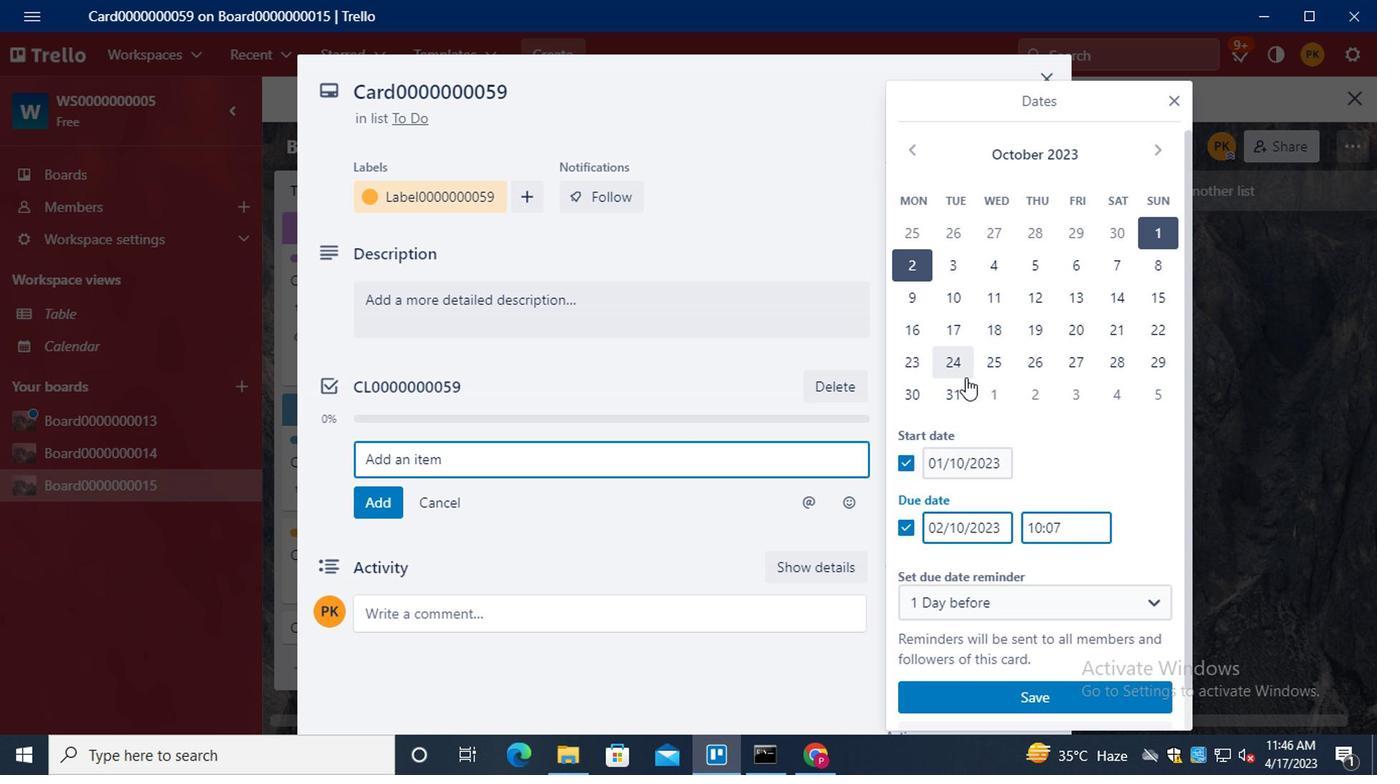 
Action: Mouse pressed left at (950, 394)
Screenshot: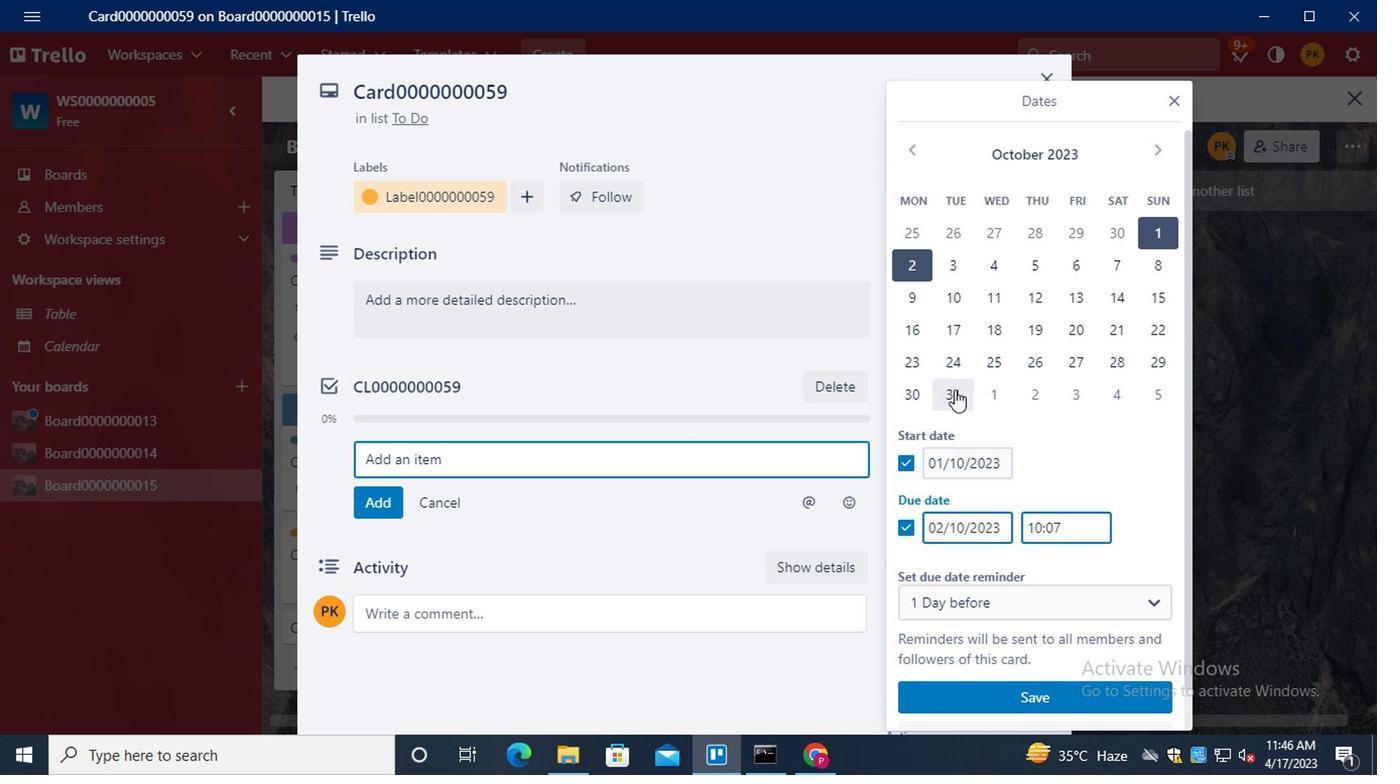 
Action: Mouse moved to (999, 701)
Screenshot: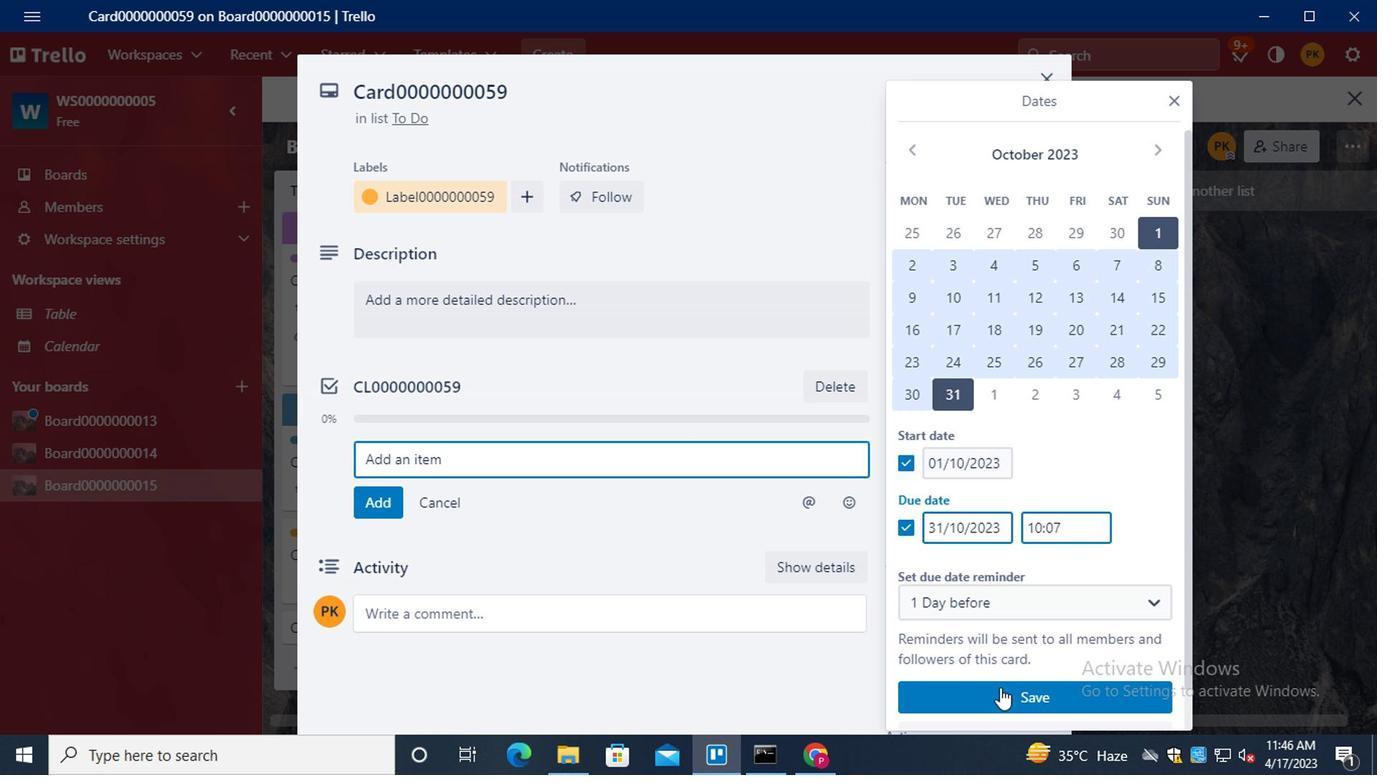 
Action: Mouse pressed left at (999, 701)
Screenshot: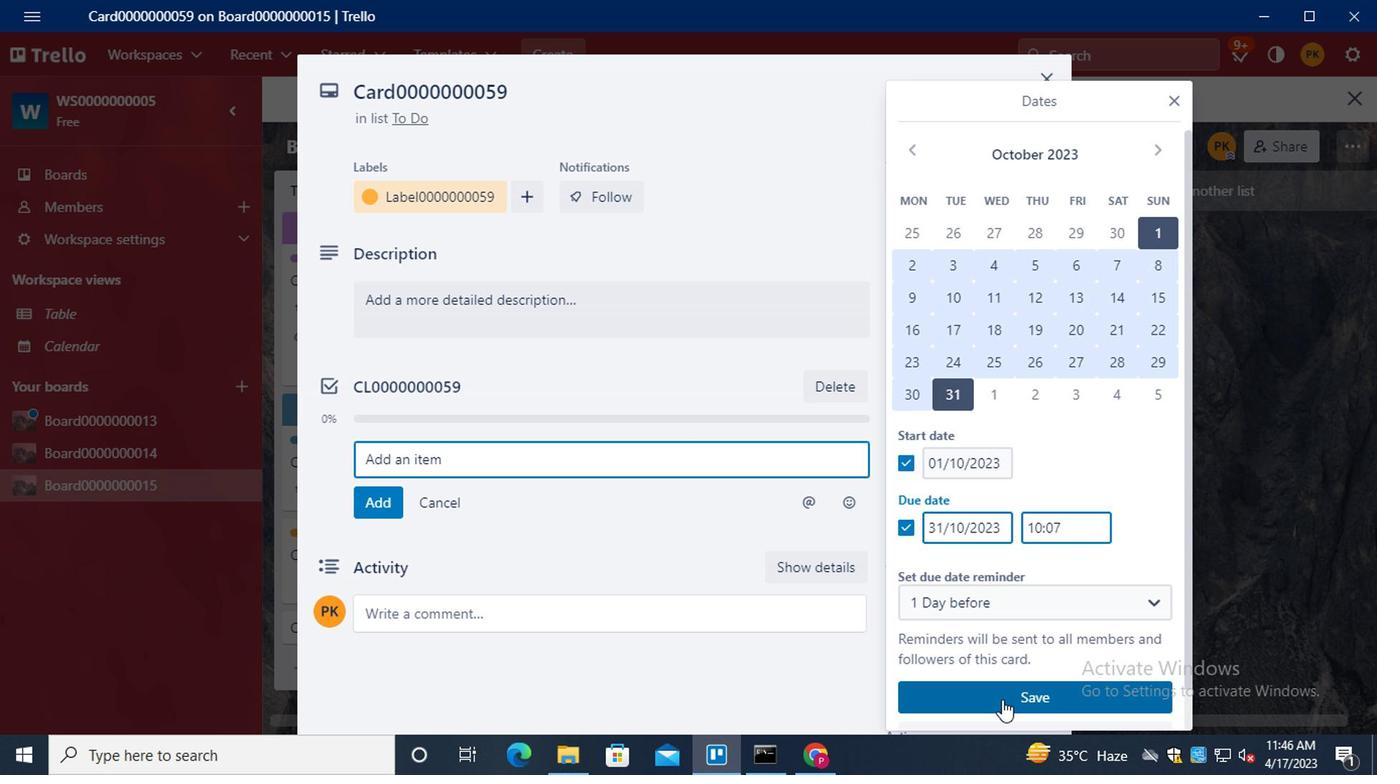 
Action: Mouse moved to (695, 404)
Screenshot: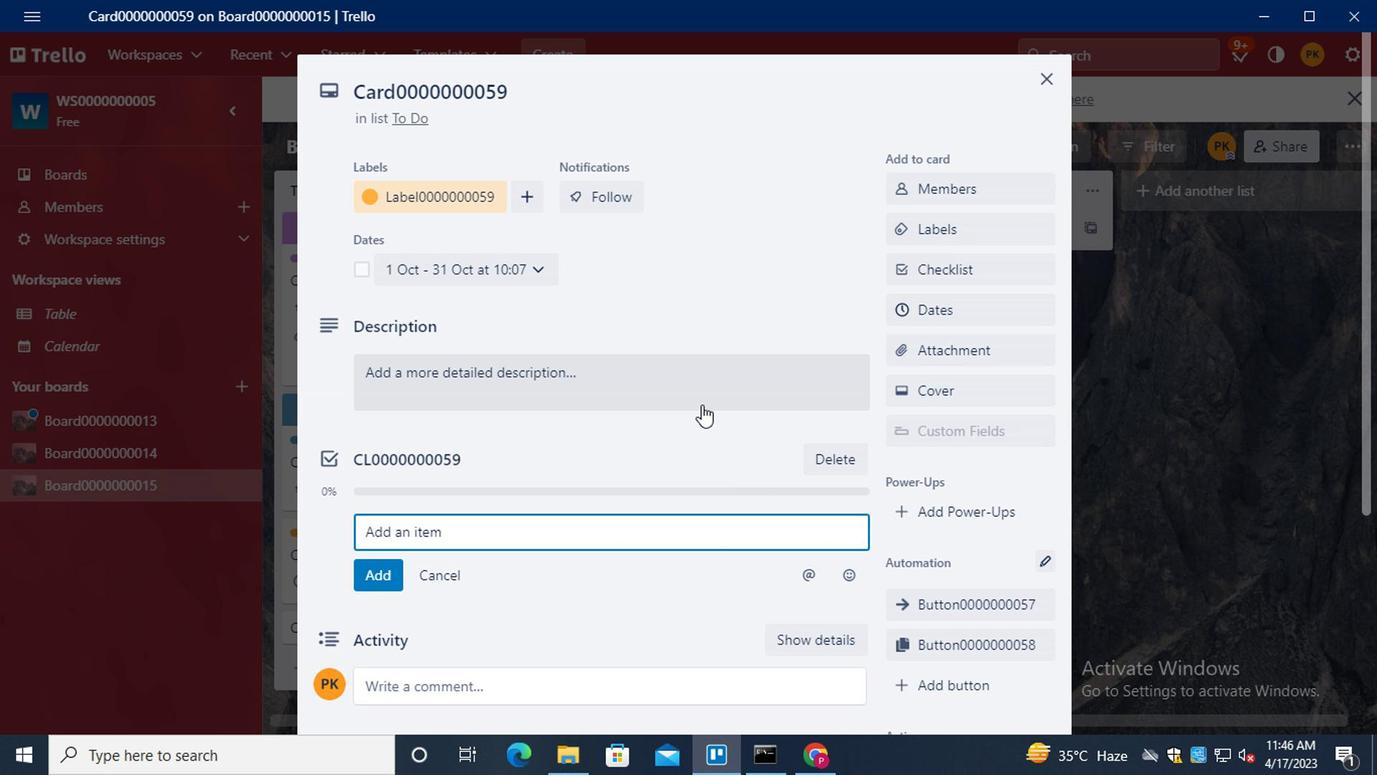 
